 Task: Search one way flight ticket for 3 adults in first from Muskegon: Muskegon County Airport to Jackson: Jackson Hole Airport on 5-2-2023. Choice of flights is United. Number of bags: 1 carry on bag. Price is upto 55000. Outbound departure time preference is 4:15.
Action: Mouse moved to (295, 122)
Screenshot: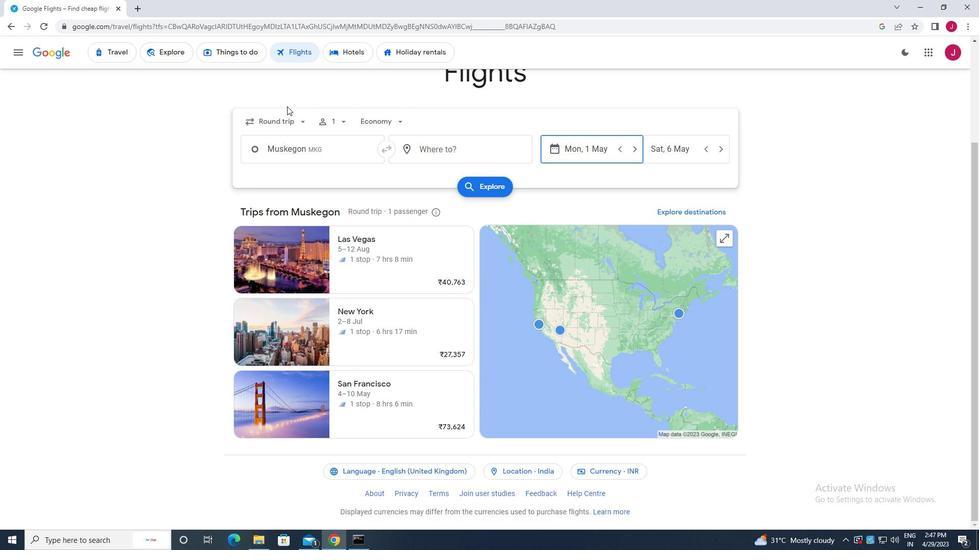 
Action: Mouse pressed left at (295, 122)
Screenshot: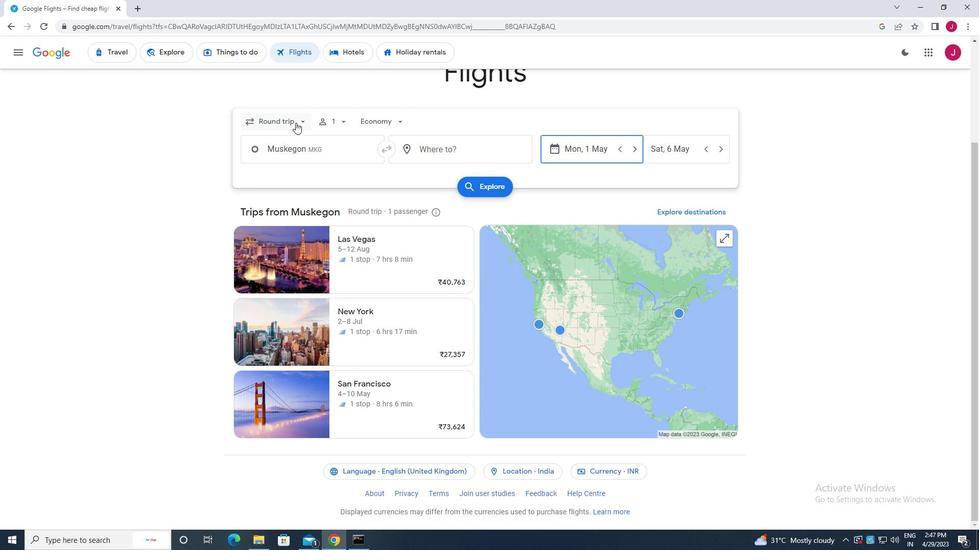 
Action: Mouse moved to (292, 168)
Screenshot: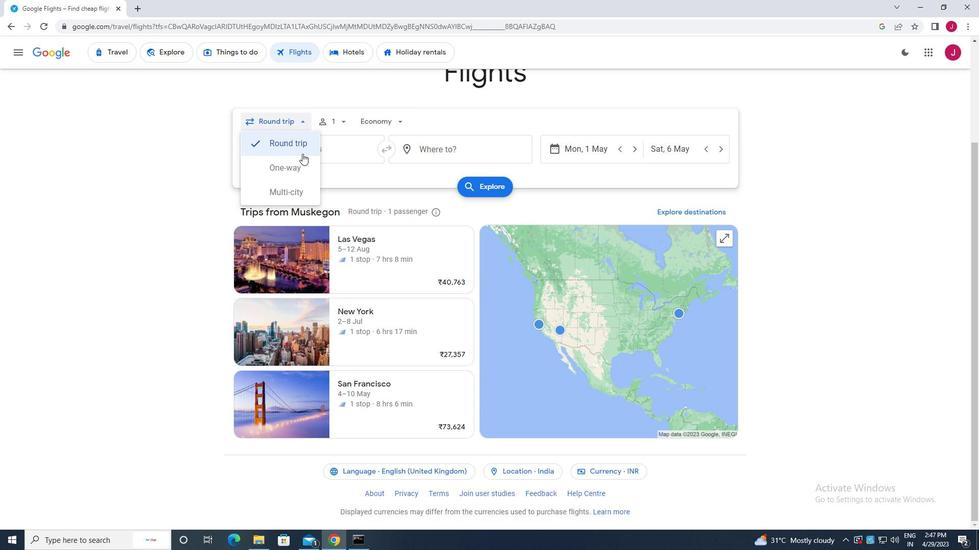 
Action: Mouse pressed left at (292, 168)
Screenshot: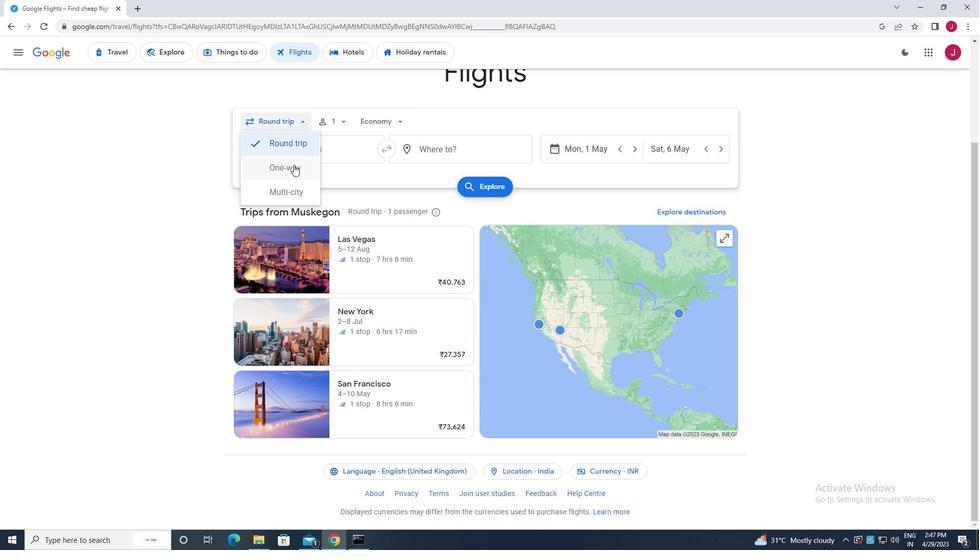 
Action: Mouse moved to (334, 120)
Screenshot: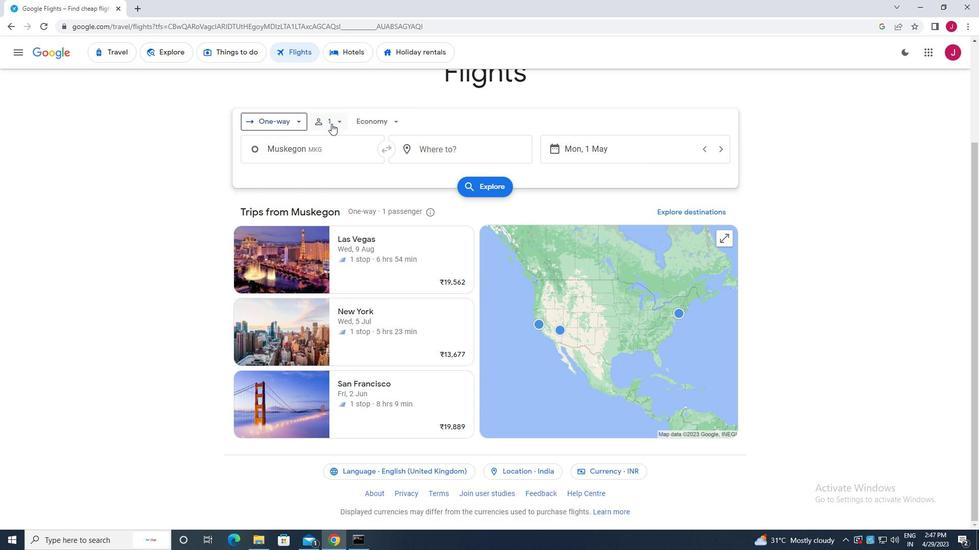 
Action: Mouse pressed left at (334, 120)
Screenshot: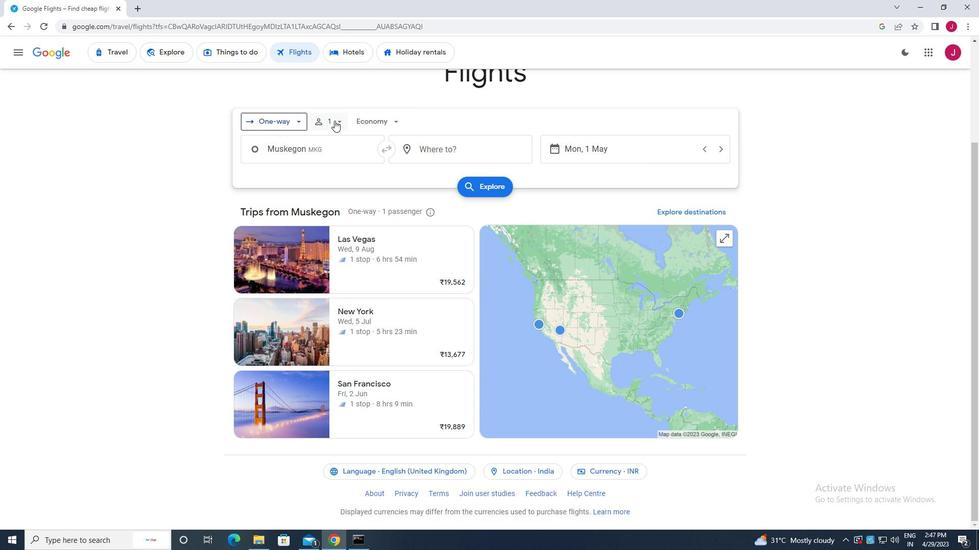 
Action: Mouse moved to (416, 150)
Screenshot: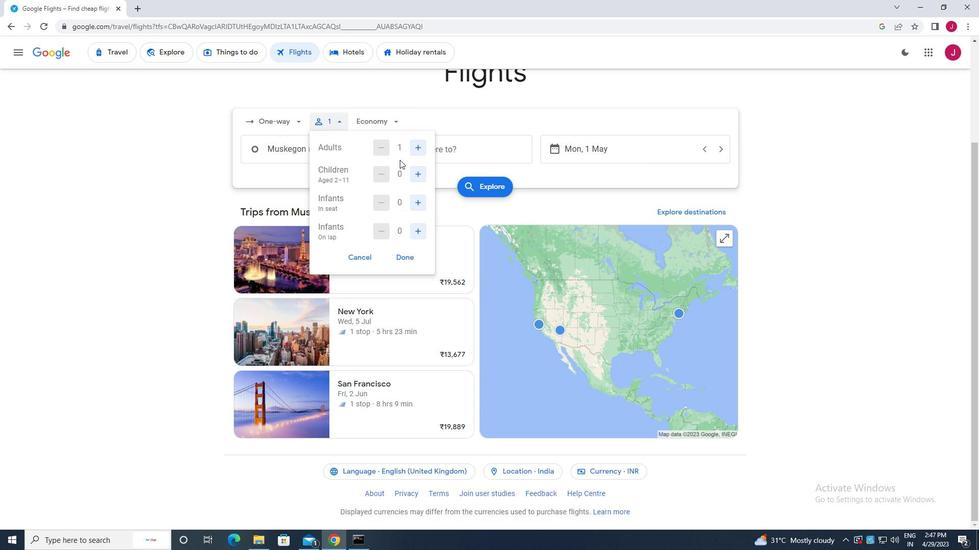
Action: Mouse pressed left at (416, 150)
Screenshot: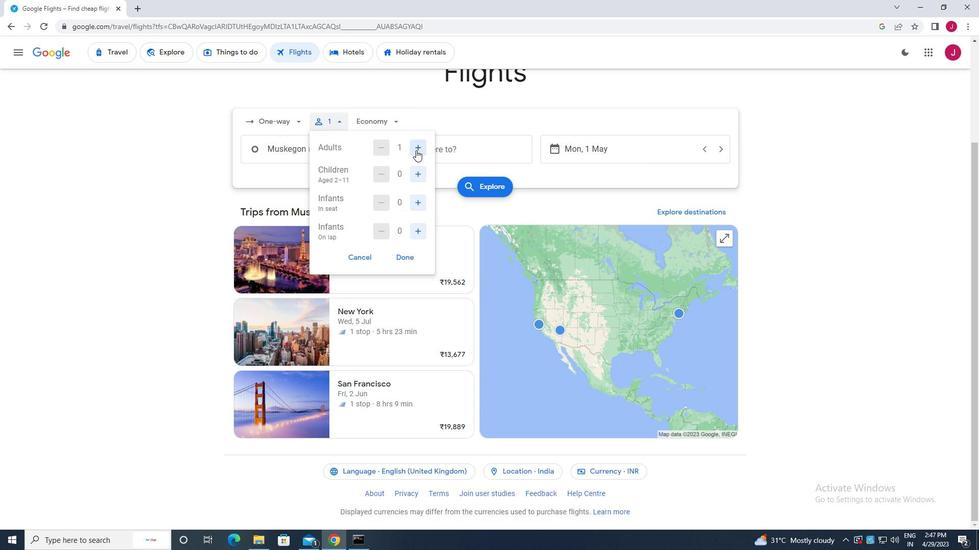 
Action: Mouse pressed left at (416, 150)
Screenshot: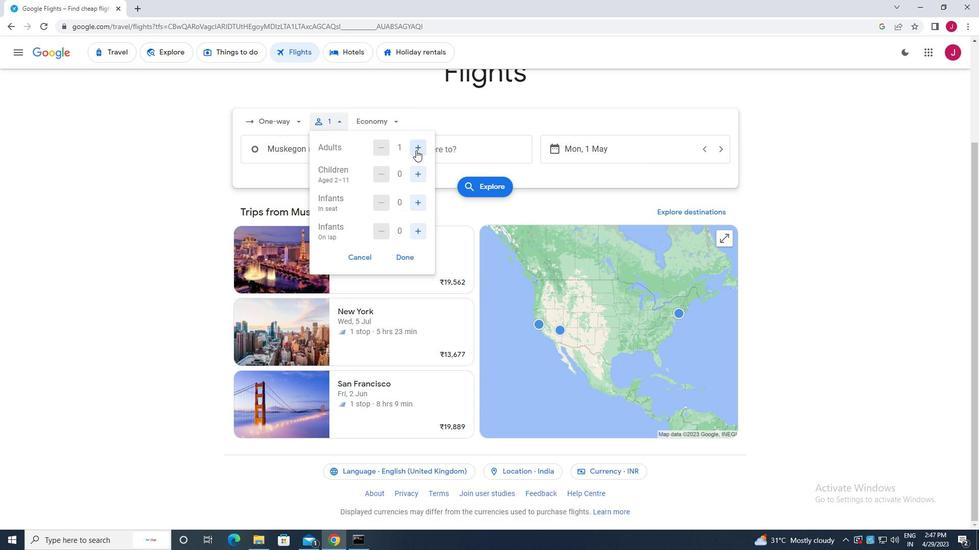 
Action: Mouse moved to (399, 258)
Screenshot: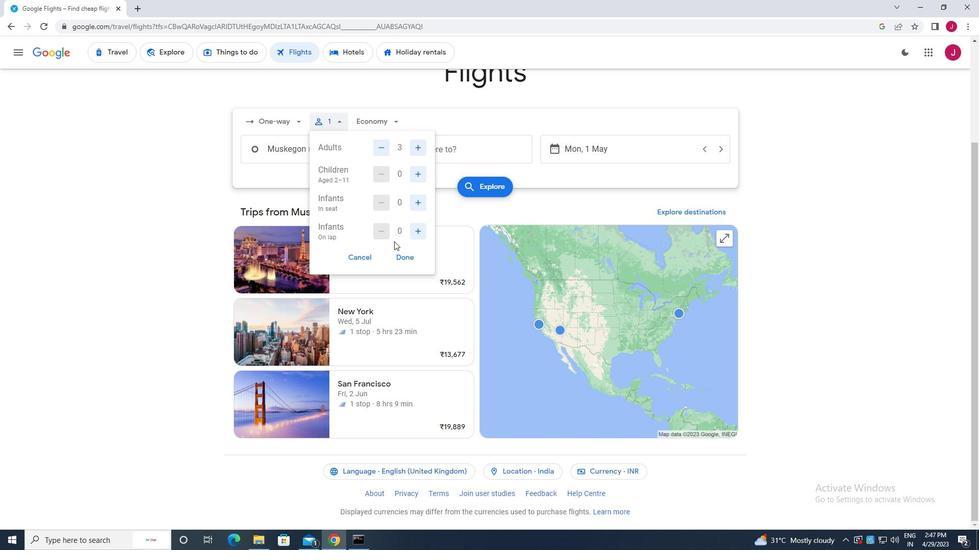 
Action: Mouse pressed left at (399, 258)
Screenshot: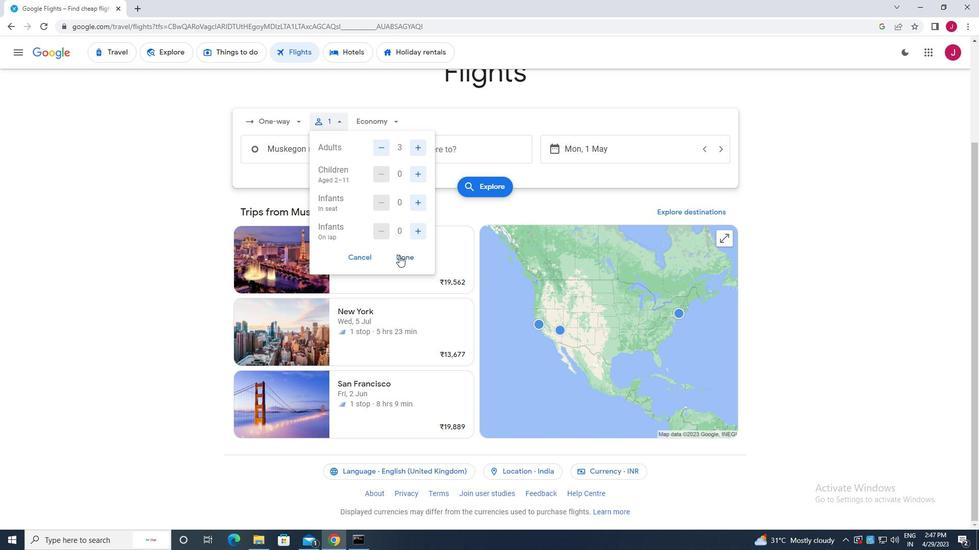 
Action: Mouse moved to (377, 118)
Screenshot: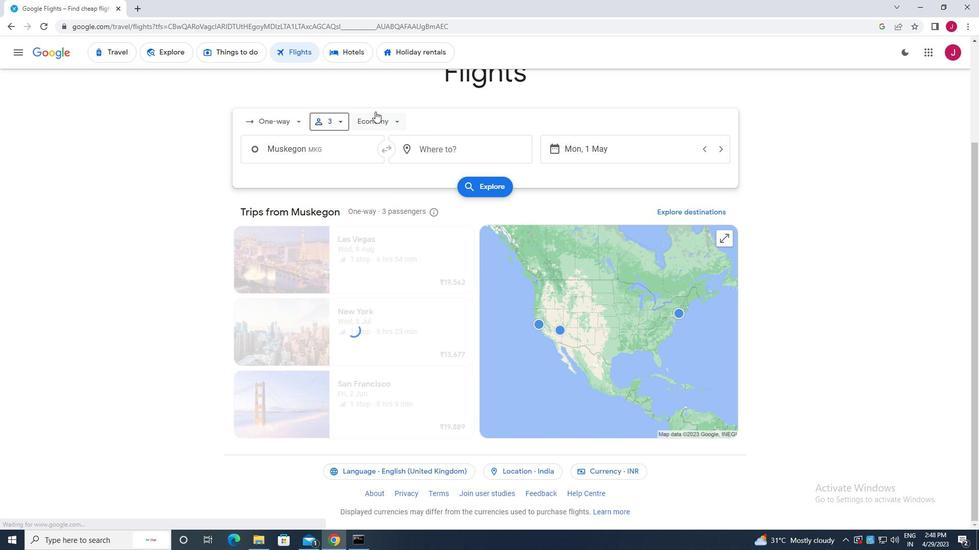 
Action: Mouse pressed left at (377, 118)
Screenshot: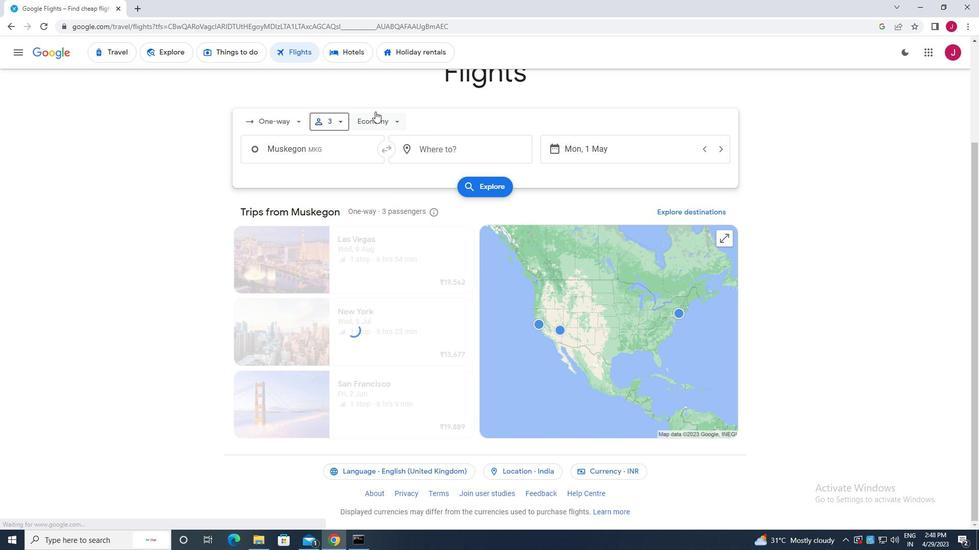 
Action: Mouse moved to (384, 215)
Screenshot: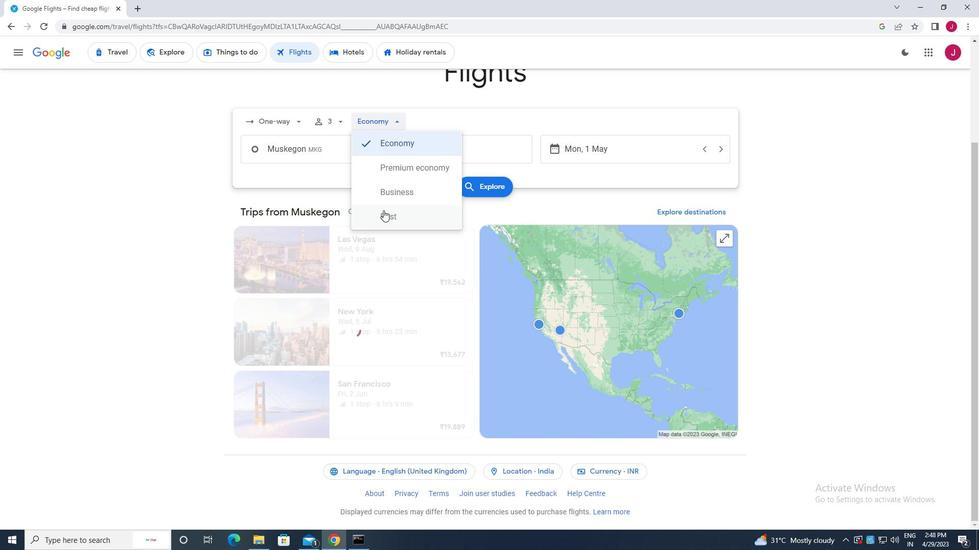 
Action: Mouse pressed left at (384, 215)
Screenshot: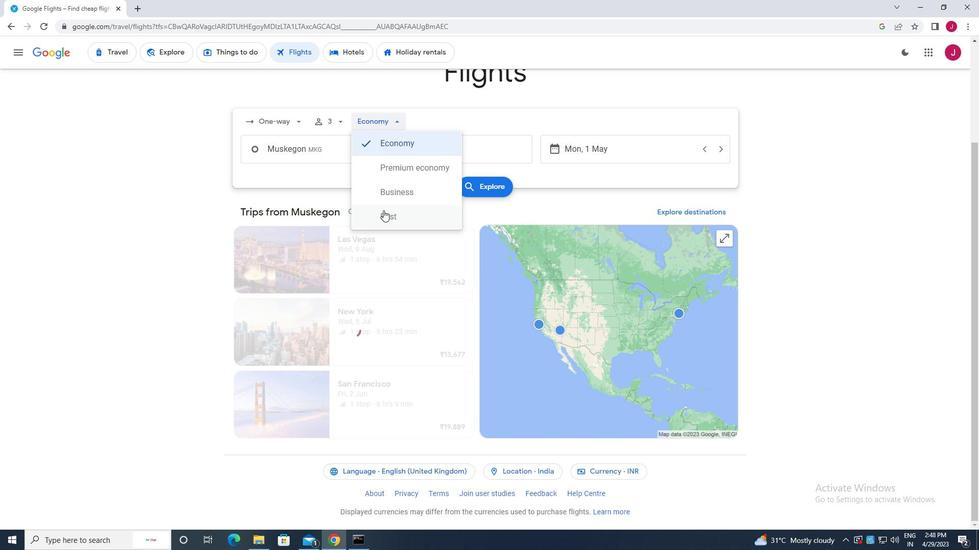 
Action: Mouse moved to (321, 145)
Screenshot: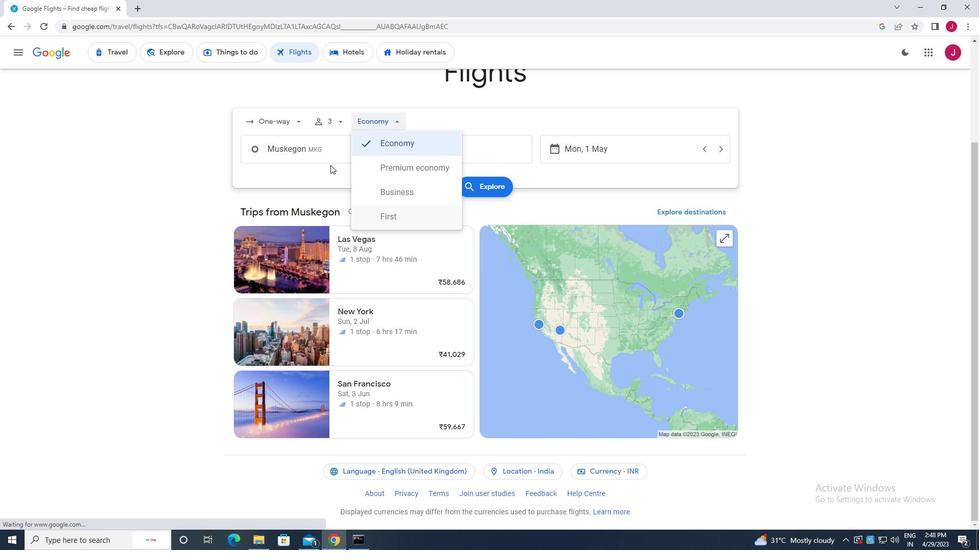 
Action: Mouse pressed left at (321, 145)
Screenshot: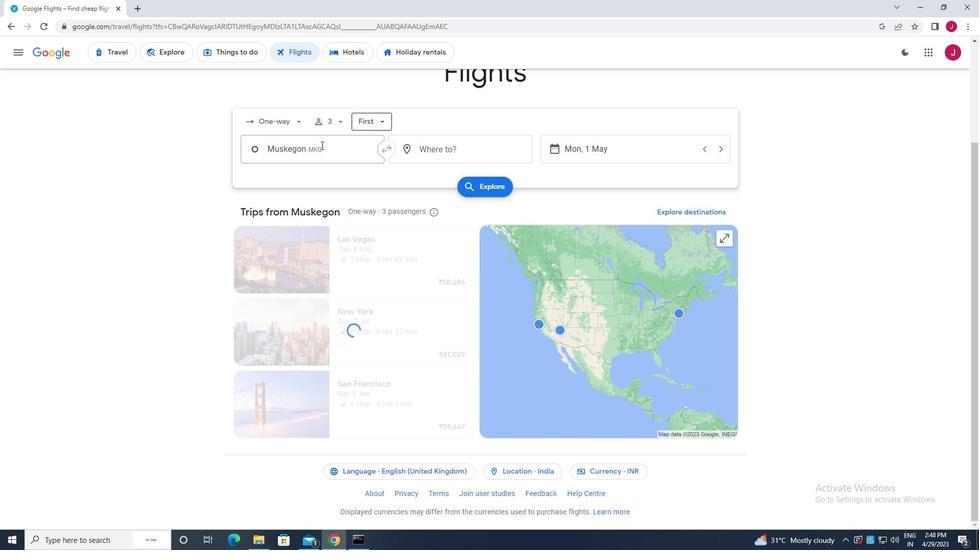 
Action: Mouse moved to (318, 144)
Screenshot: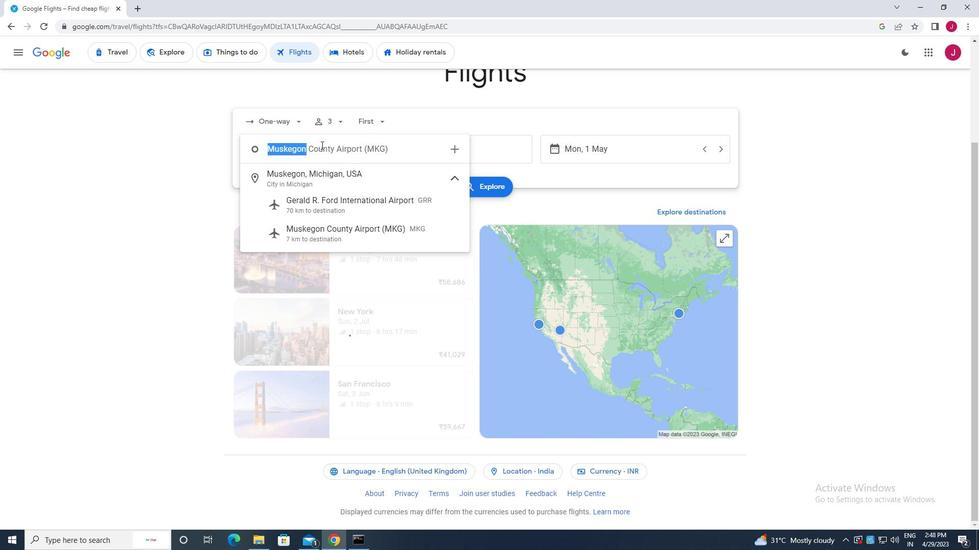 
Action: Key pressed muskrg
Screenshot: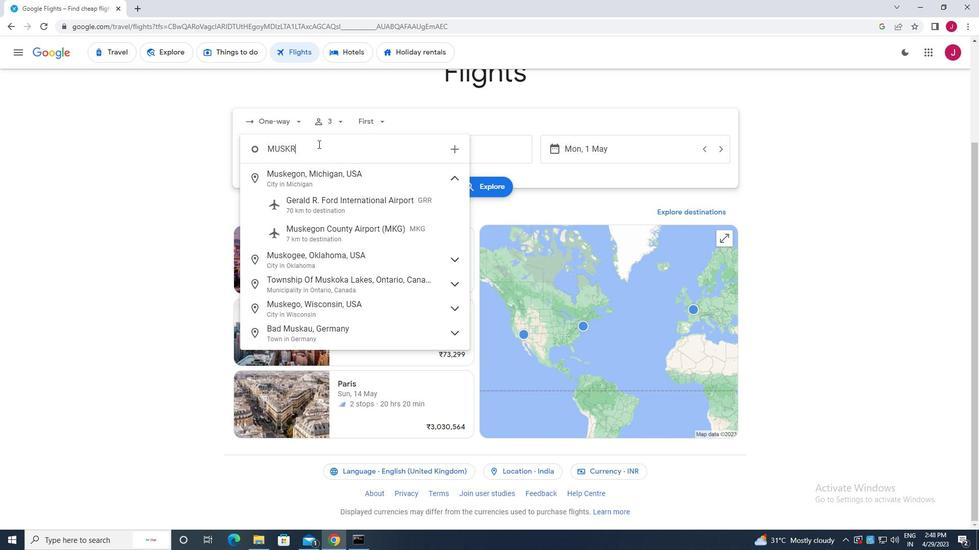 
Action: Mouse moved to (344, 240)
Screenshot: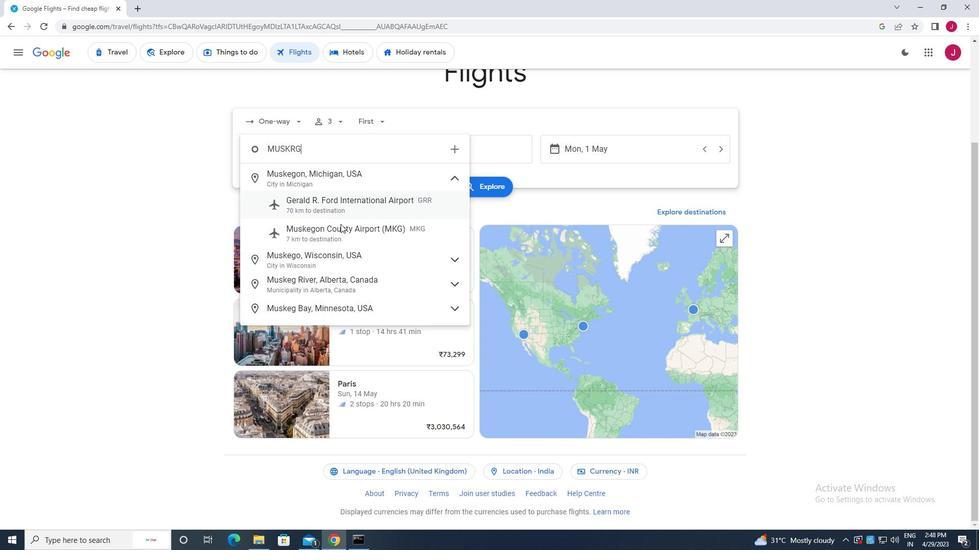 
Action: Mouse pressed left at (344, 240)
Screenshot: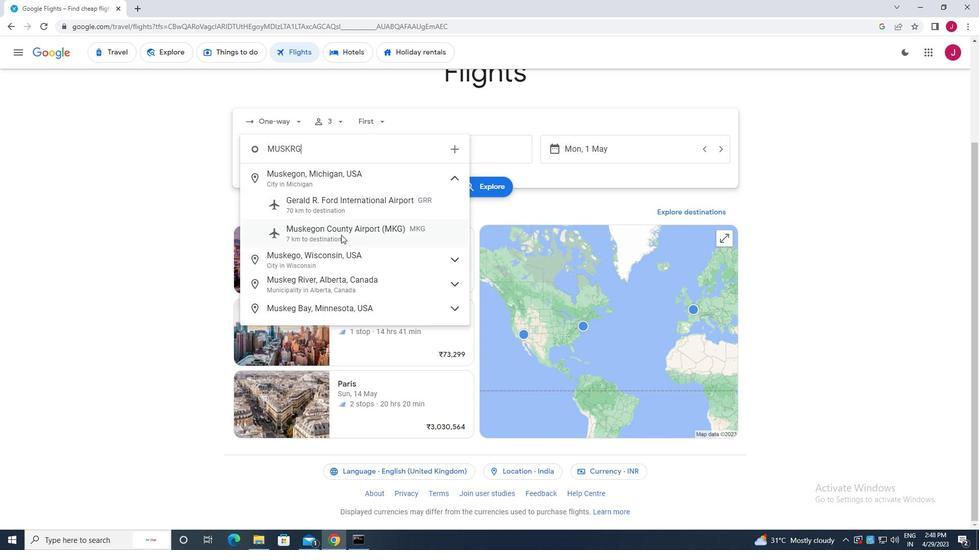 
Action: Mouse moved to (475, 149)
Screenshot: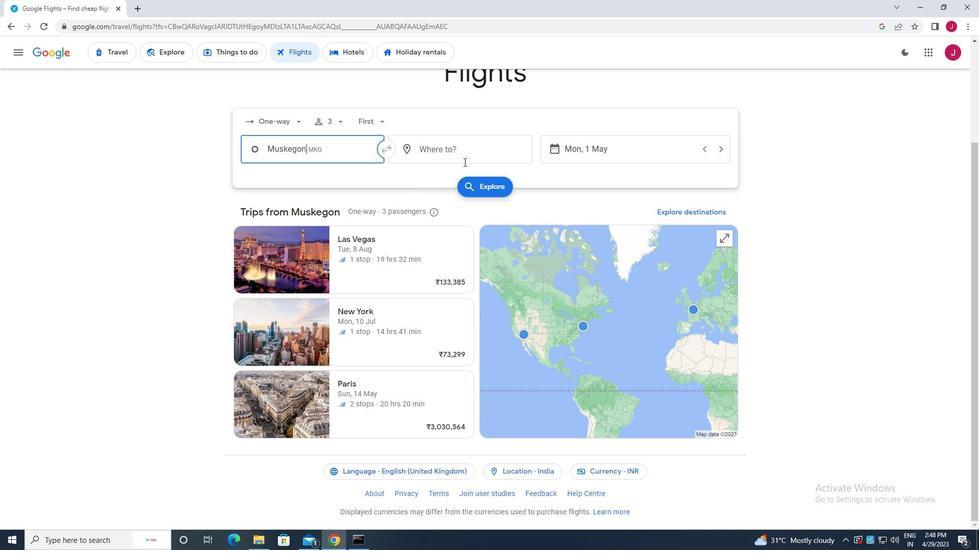 
Action: Mouse pressed left at (475, 149)
Screenshot: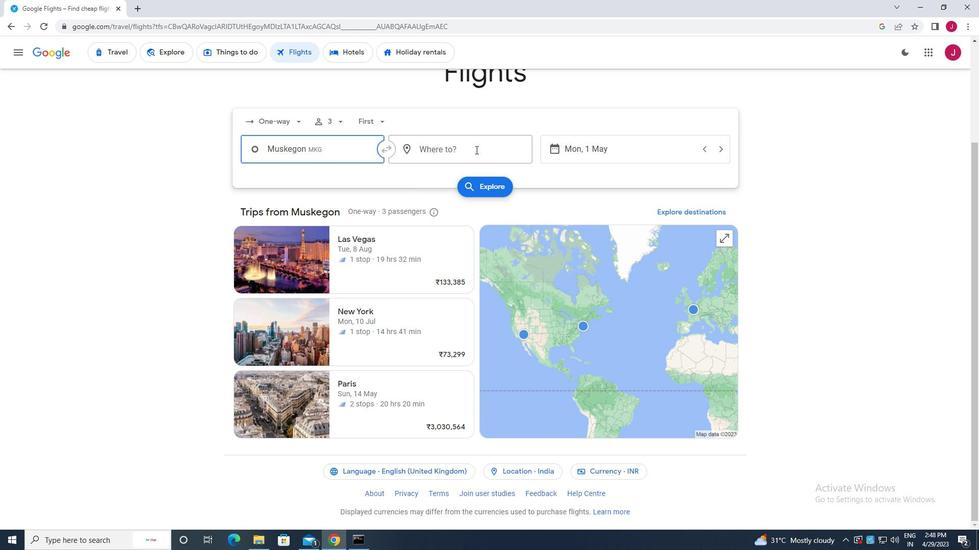 
Action: Key pressed jacjson<Key.space>h
Screenshot: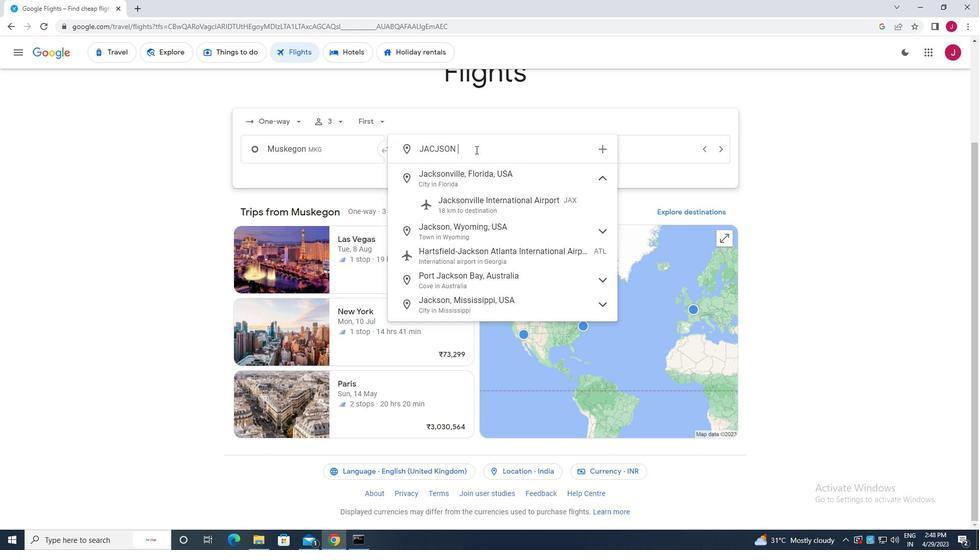 
Action: Mouse moved to (479, 198)
Screenshot: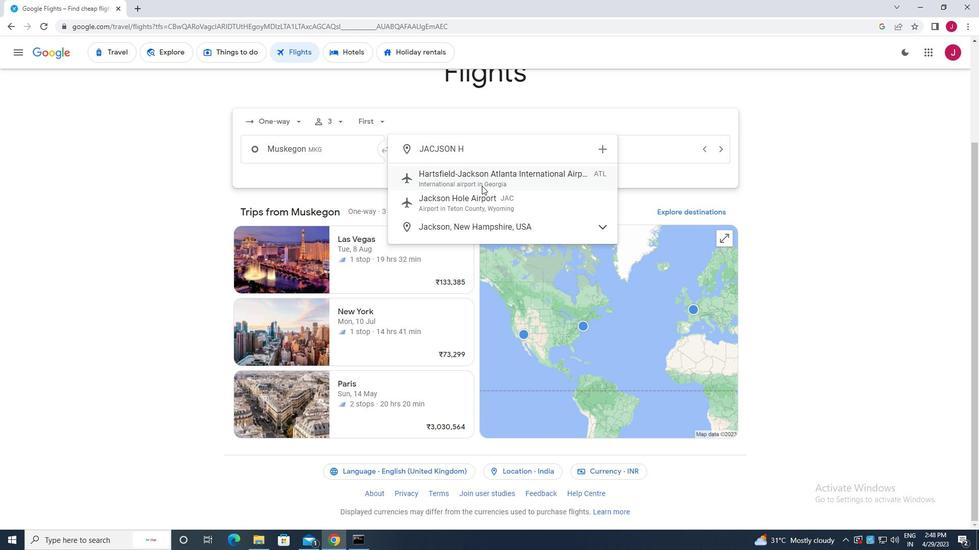 
Action: Mouse pressed left at (479, 198)
Screenshot: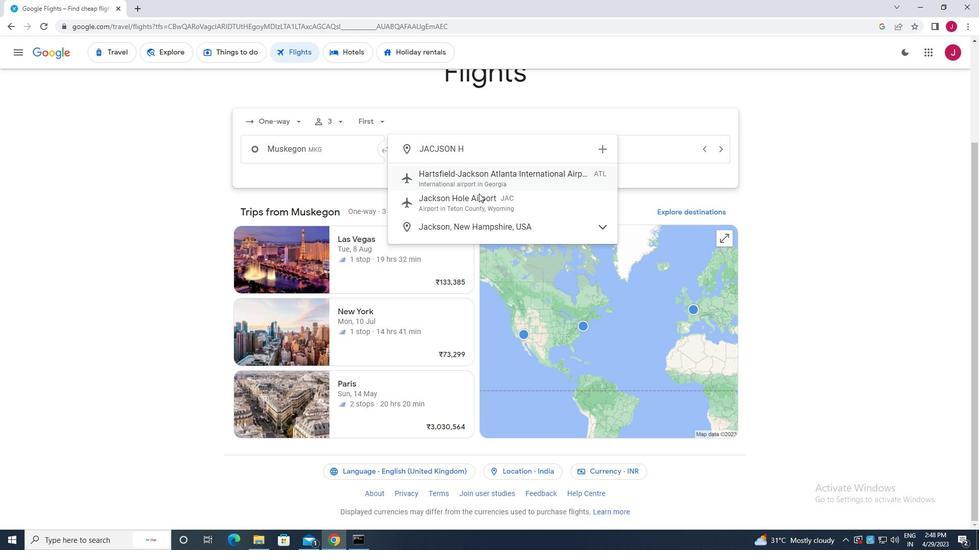 
Action: Mouse moved to (610, 154)
Screenshot: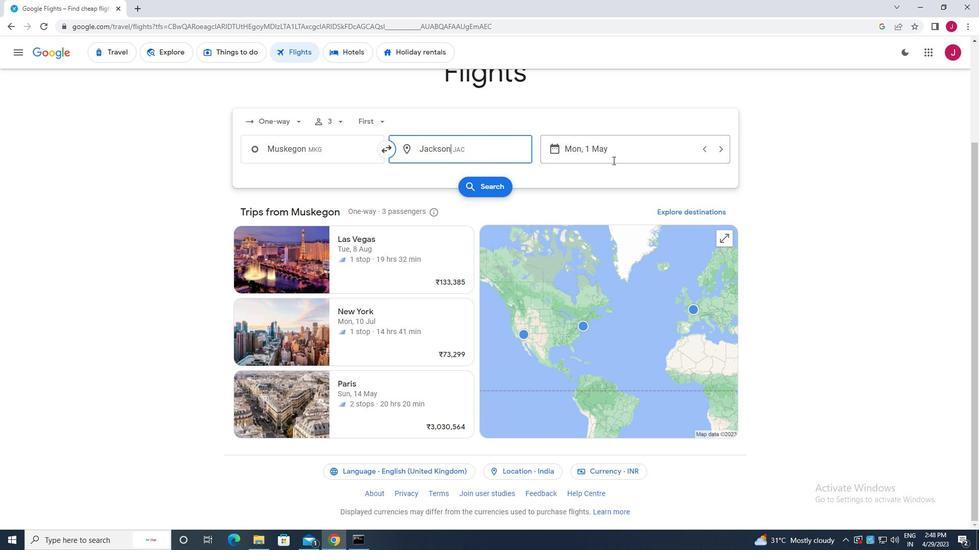 
Action: Mouse pressed left at (610, 154)
Screenshot: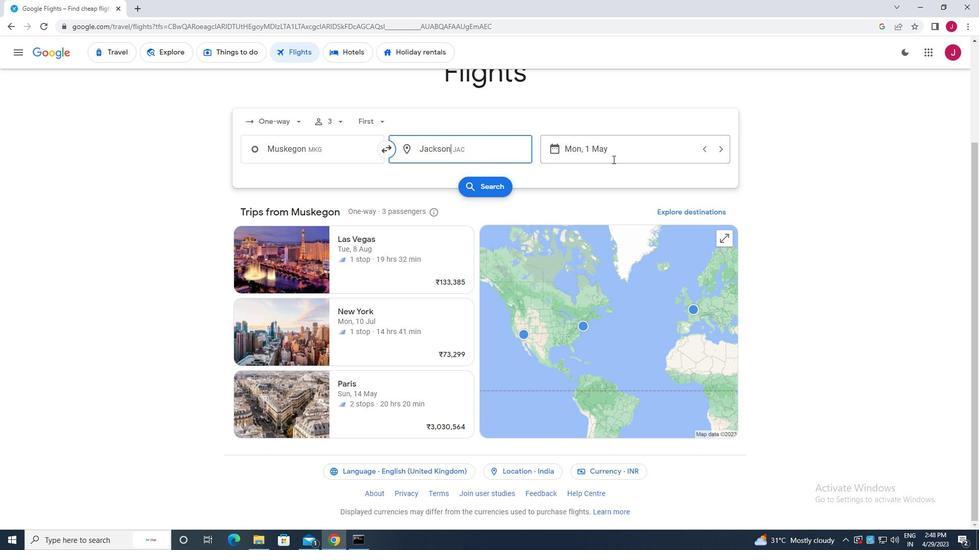 
Action: Mouse moved to (616, 232)
Screenshot: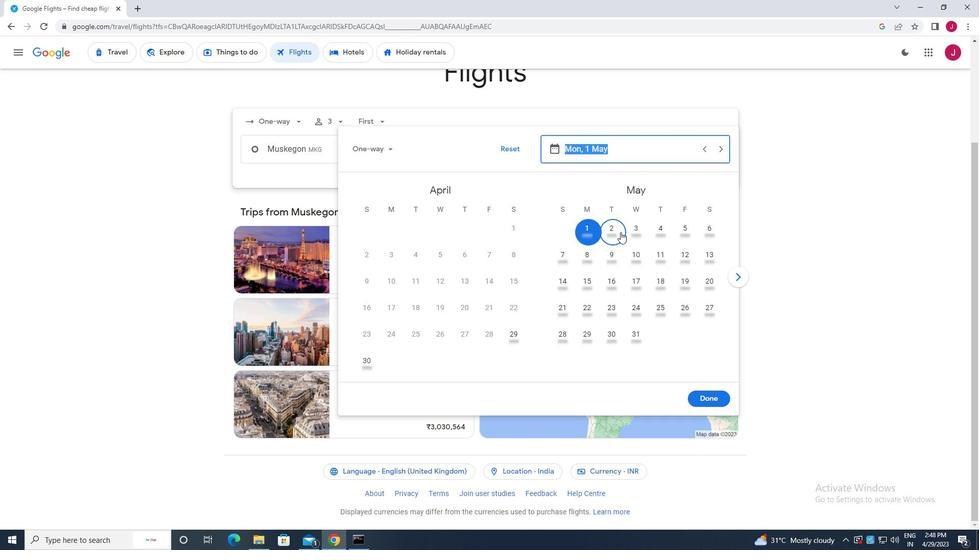 
Action: Mouse pressed left at (616, 232)
Screenshot: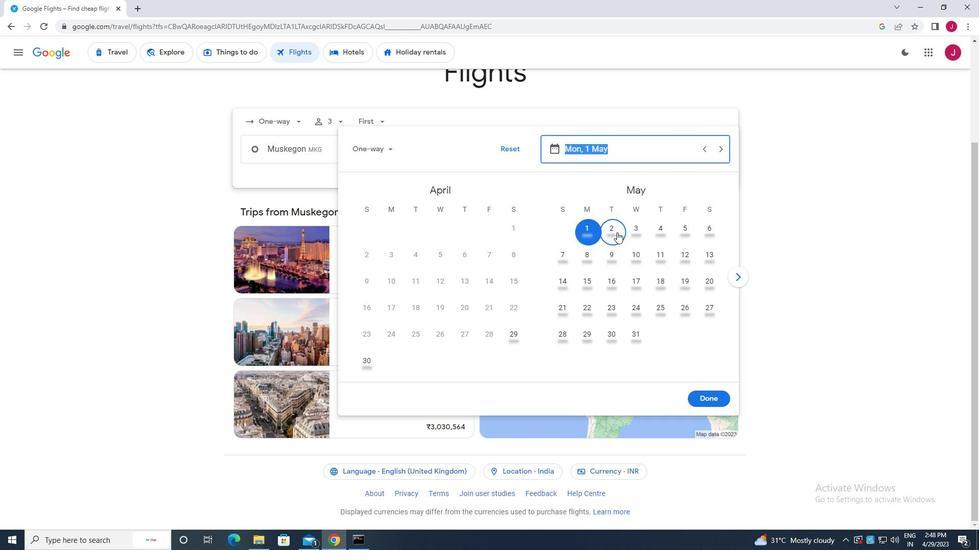 
Action: Mouse moved to (711, 398)
Screenshot: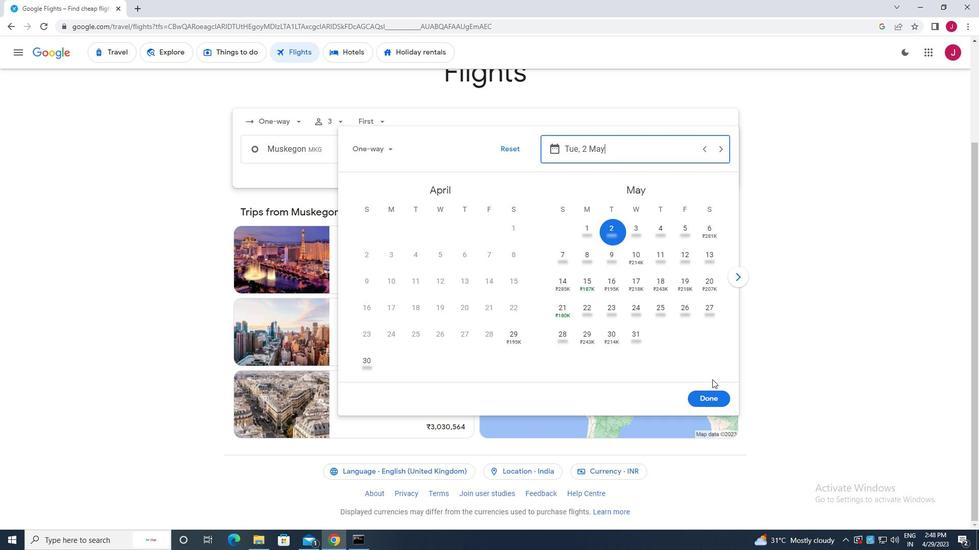 
Action: Mouse pressed left at (711, 398)
Screenshot: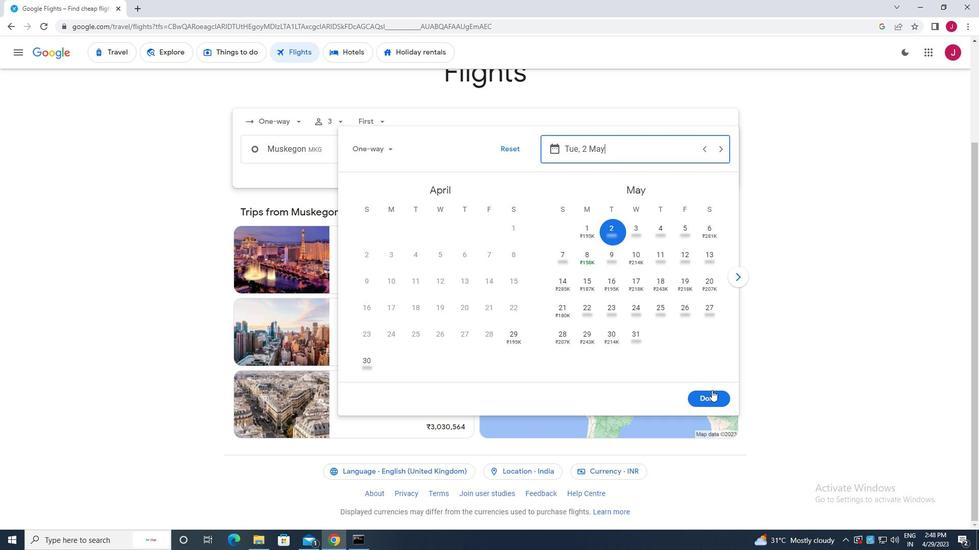 
Action: Mouse moved to (483, 187)
Screenshot: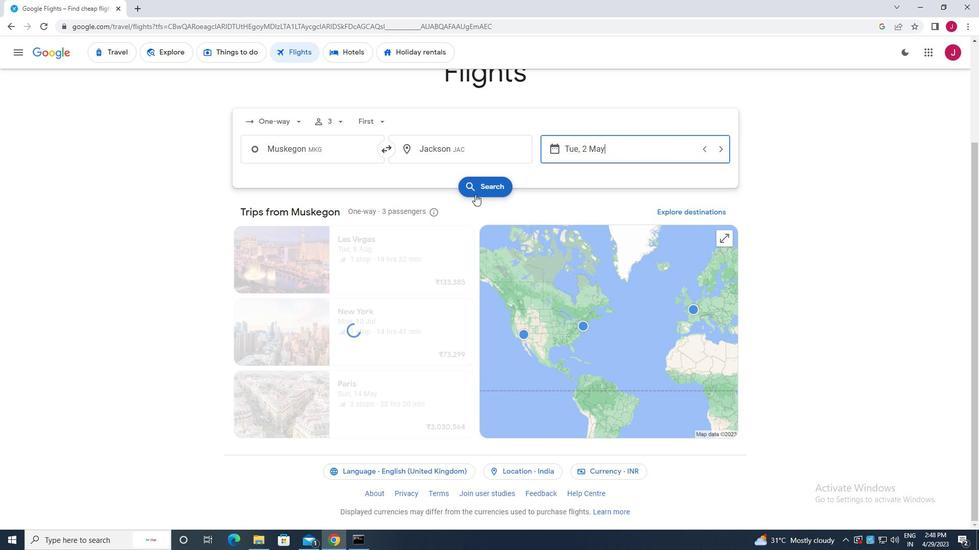 
Action: Mouse pressed left at (483, 187)
Screenshot: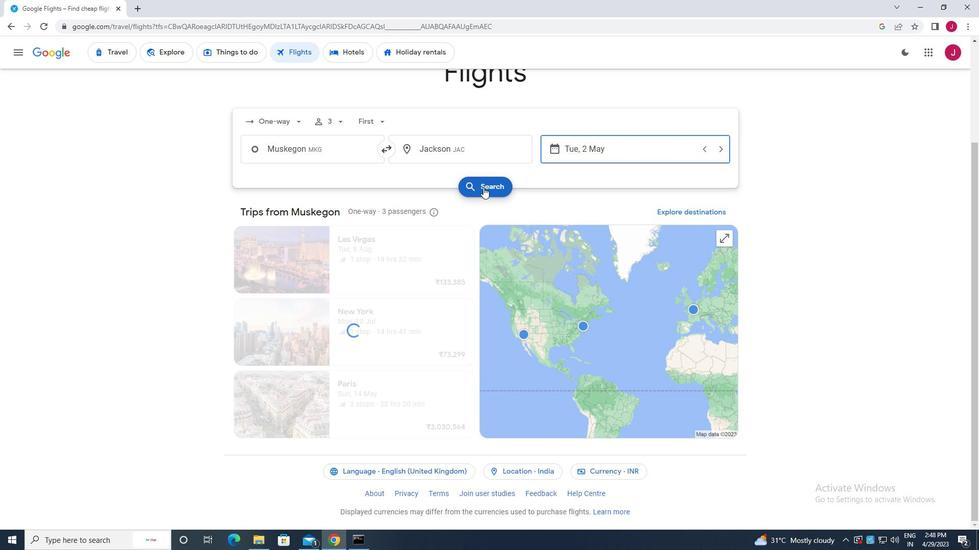 
Action: Mouse moved to (271, 147)
Screenshot: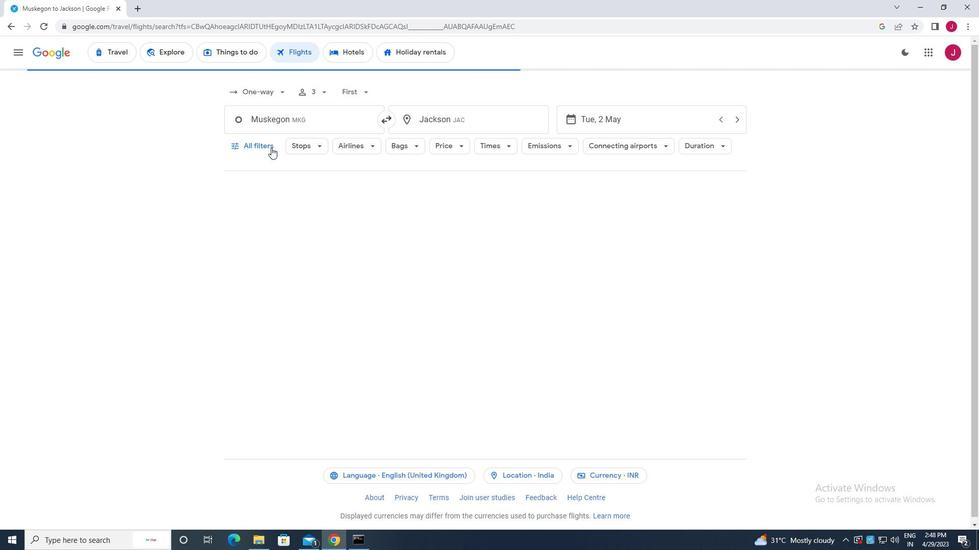 
Action: Mouse pressed left at (271, 147)
Screenshot: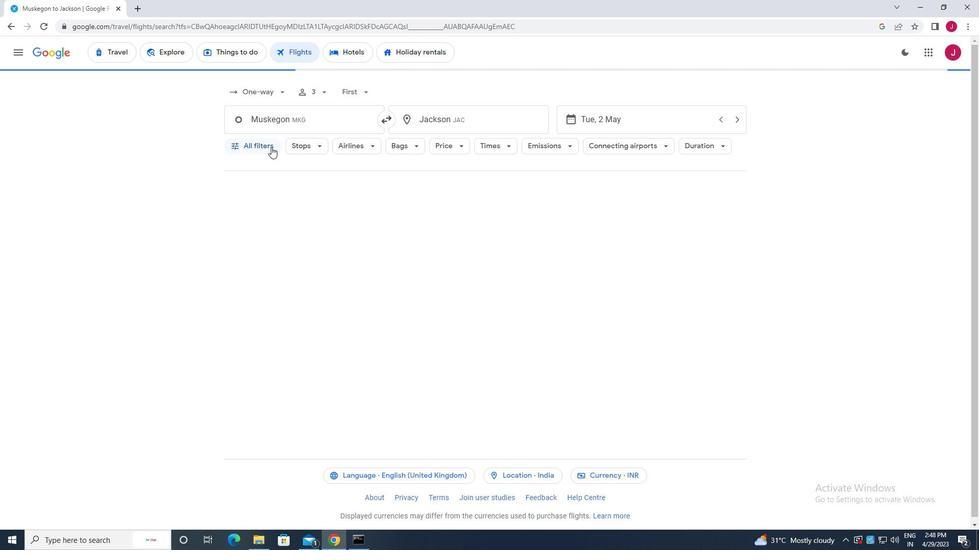 
Action: Mouse moved to (299, 257)
Screenshot: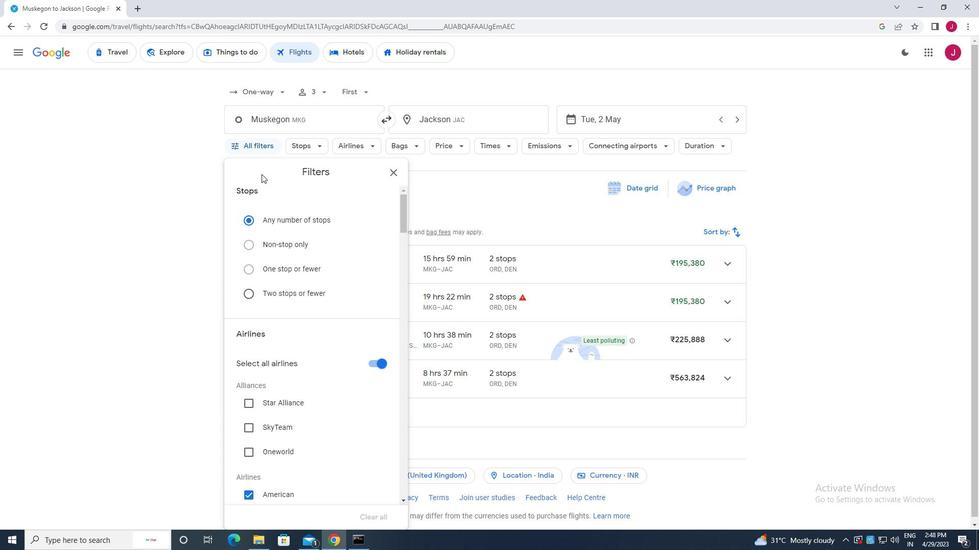 
Action: Mouse scrolled (299, 257) with delta (0, 0)
Screenshot: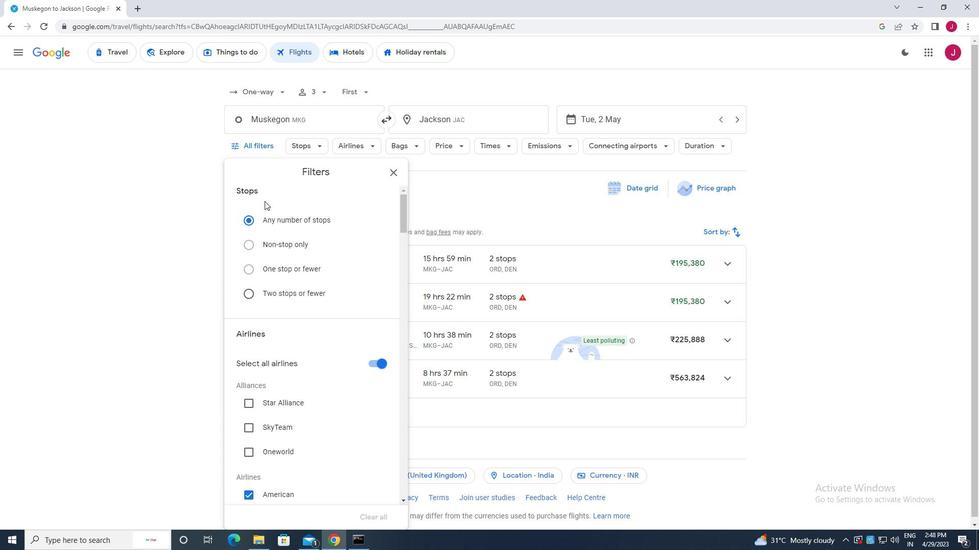 
Action: Mouse scrolled (299, 257) with delta (0, 0)
Screenshot: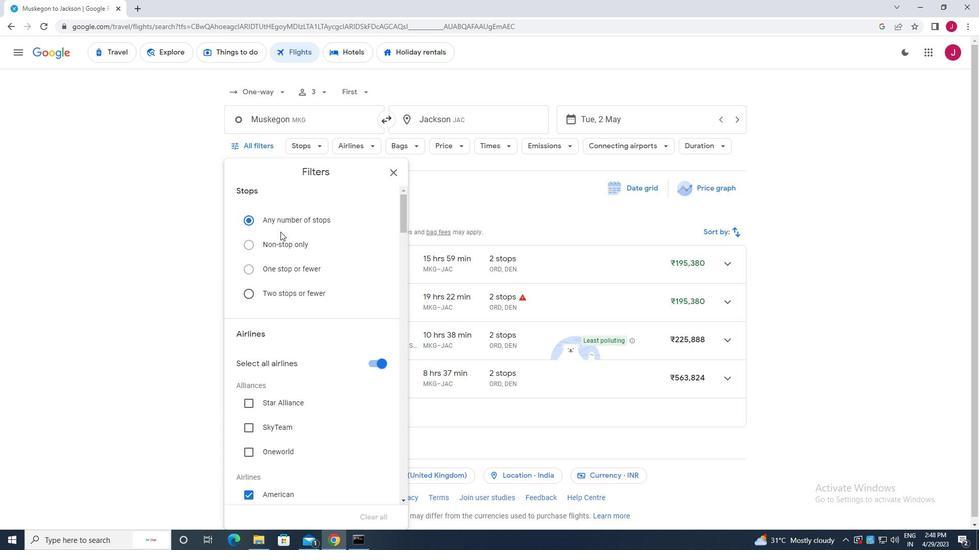 
Action: Mouse moved to (299, 255)
Screenshot: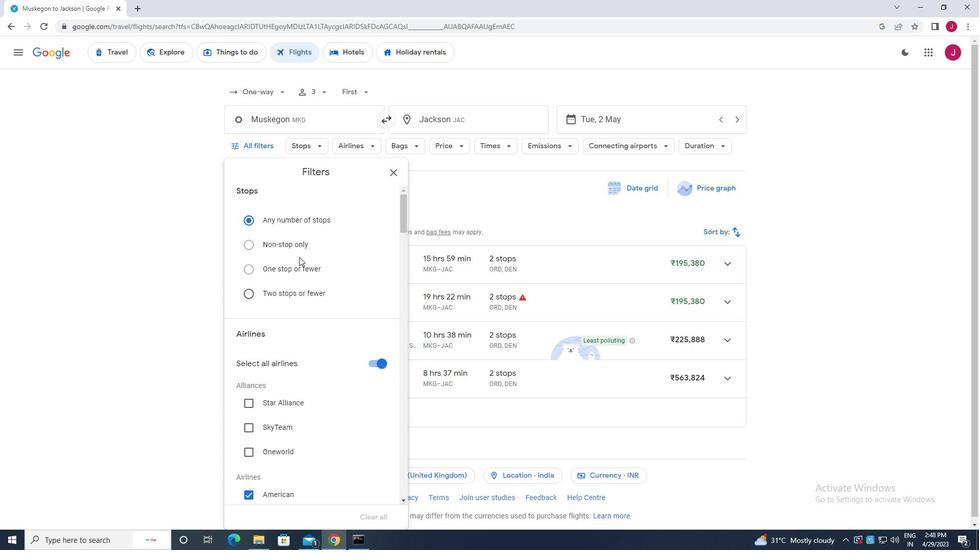 
Action: Mouse scrolled (299, 254) with delta (0, 0)
Screenshot: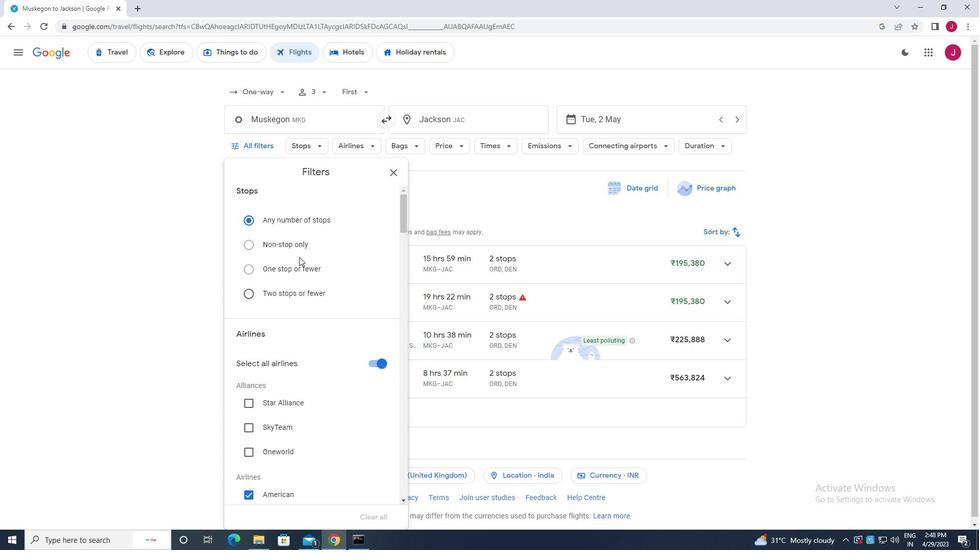
Action: Mouse moved to (371, 212)
Screenshot: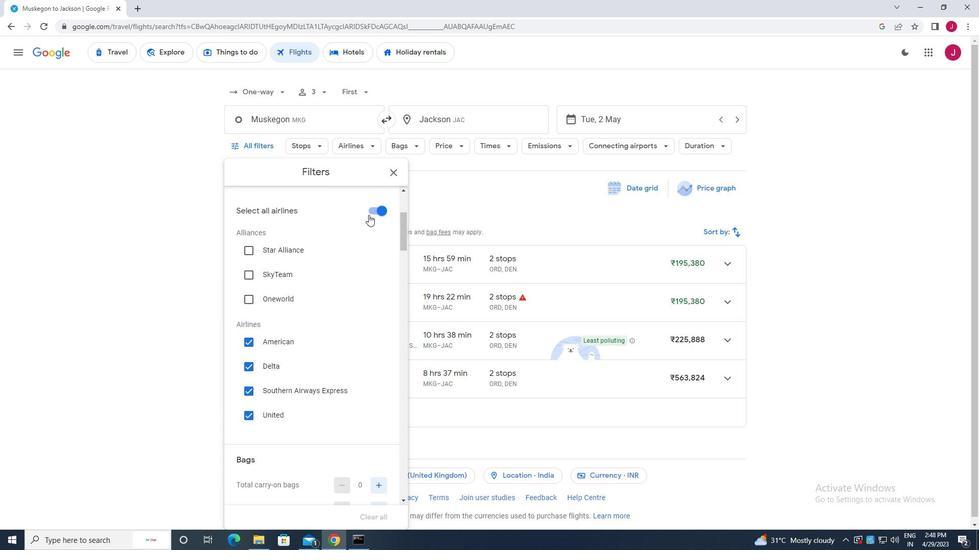 
Action: Mouse pressed left at (371, 212)
Screenshot: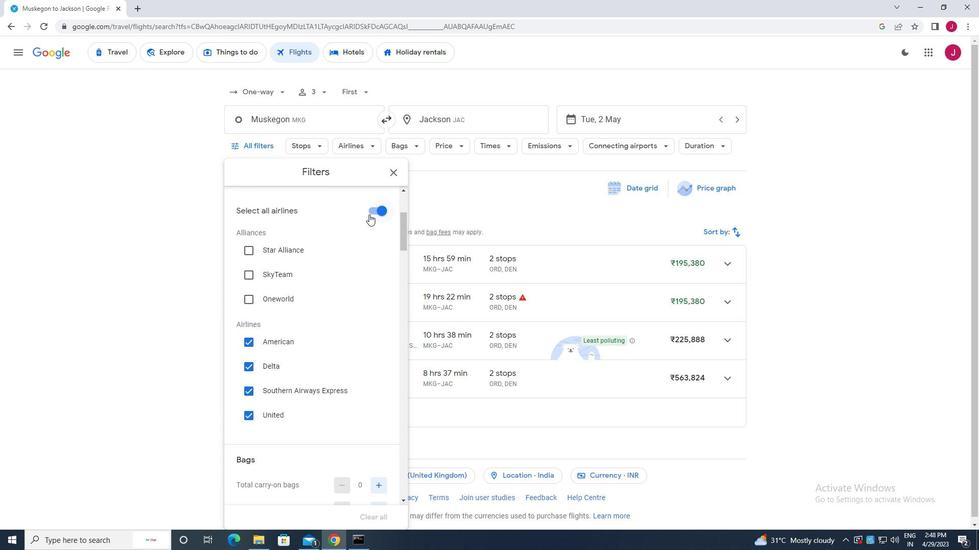 
Action: Mouse moved to (251, 414)
Screenshot: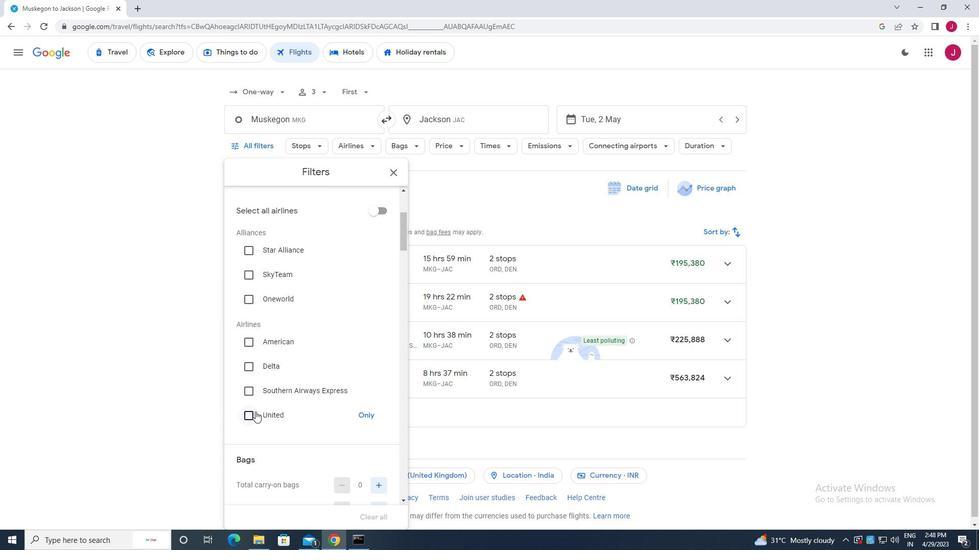 
Action: Mouse pressed left at (251, 414)
Screenshot: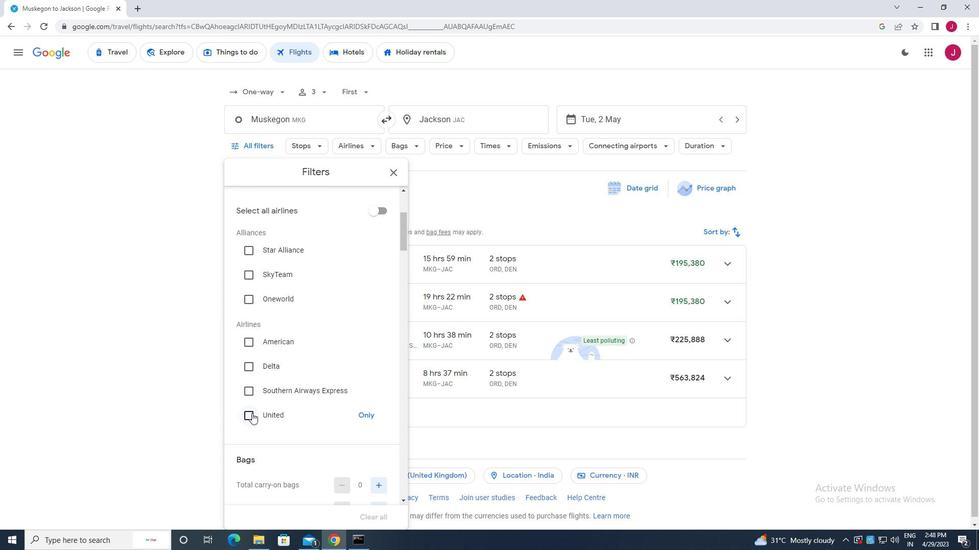 
Action: Mouse moved to (304, 370)
Screenshot: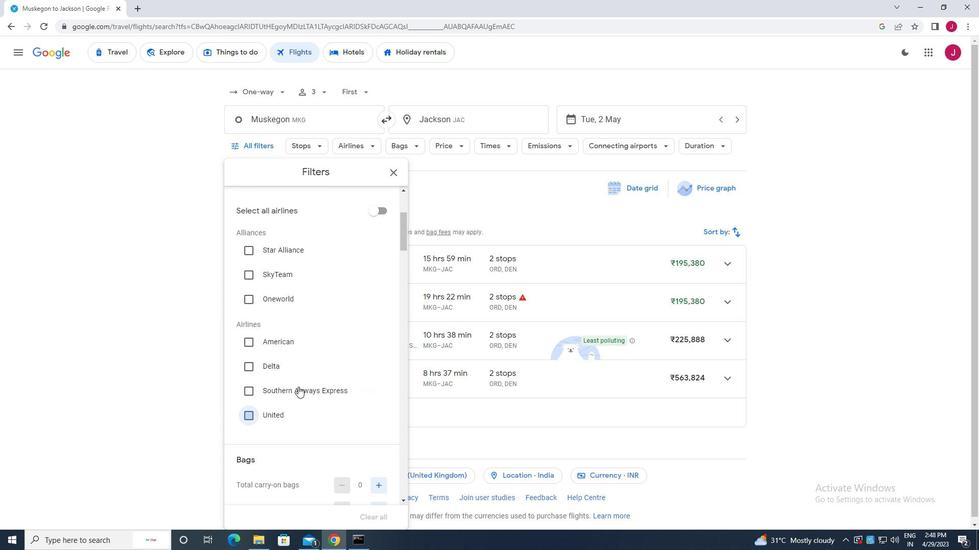 
Action: Mouse scrolled (304, 369) with delta (0, 0)
Screenshot: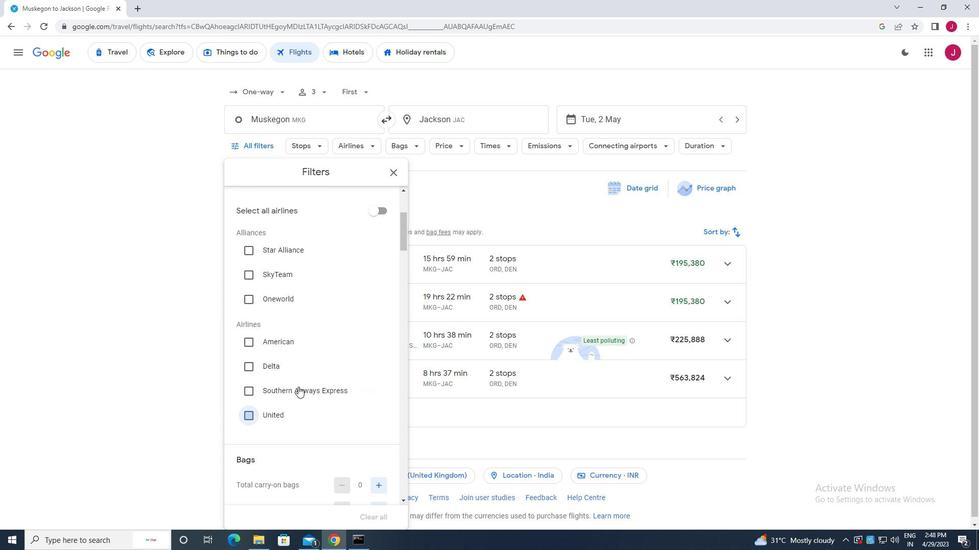 
Action: Mouse moved to (304, 368)
Screenshot: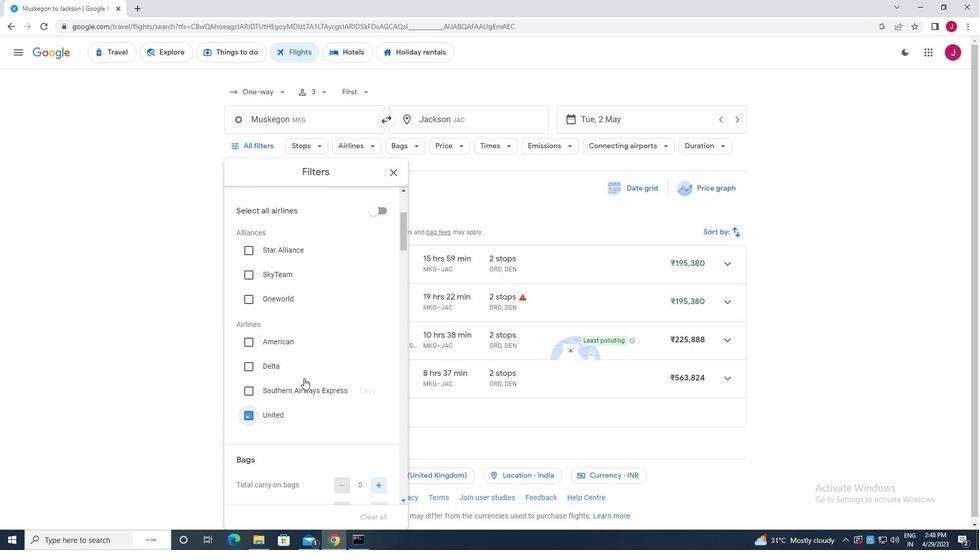 
Action: Mouse scrolled (304, 368) with delta (0, 0)
Screenshot: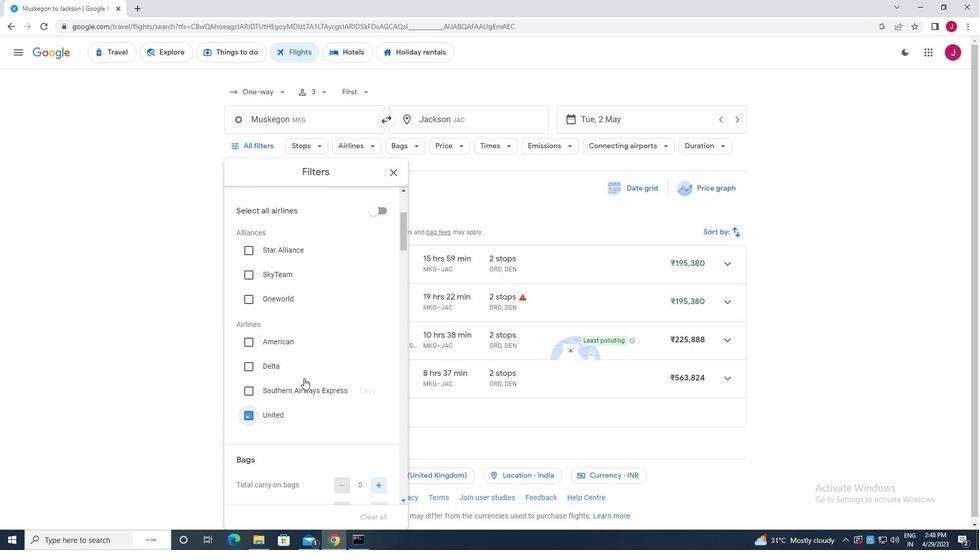 
Action: Mouse moved to (304, 367)
Screenshot: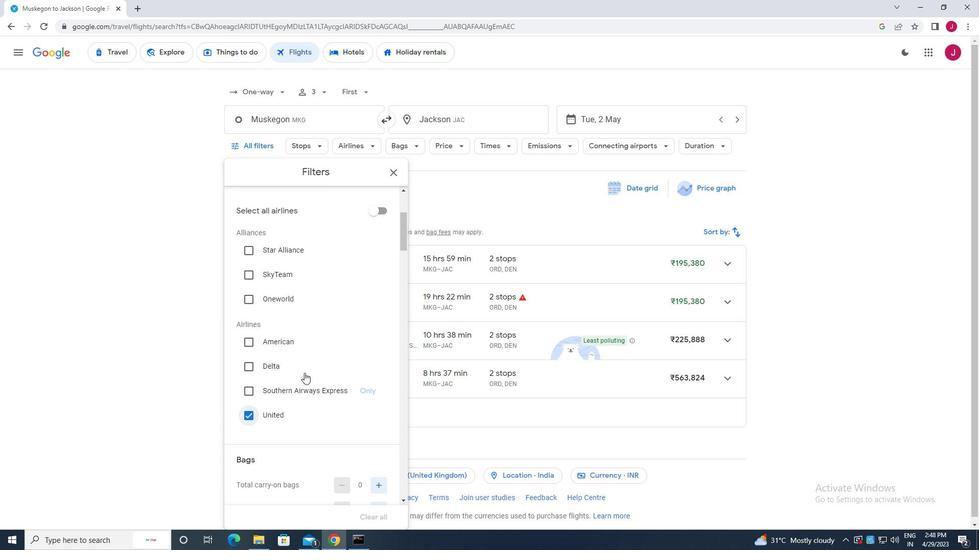 
Action: Mouse scrolled (304, 367) with delta (0, 0)
Screenshot: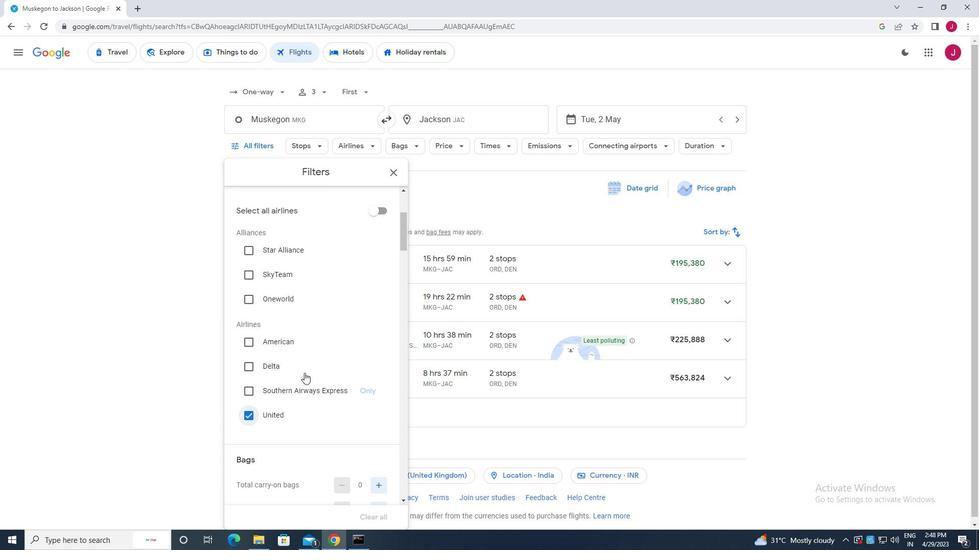 
Action: Mouse moved to (303, 365)
Screenshot: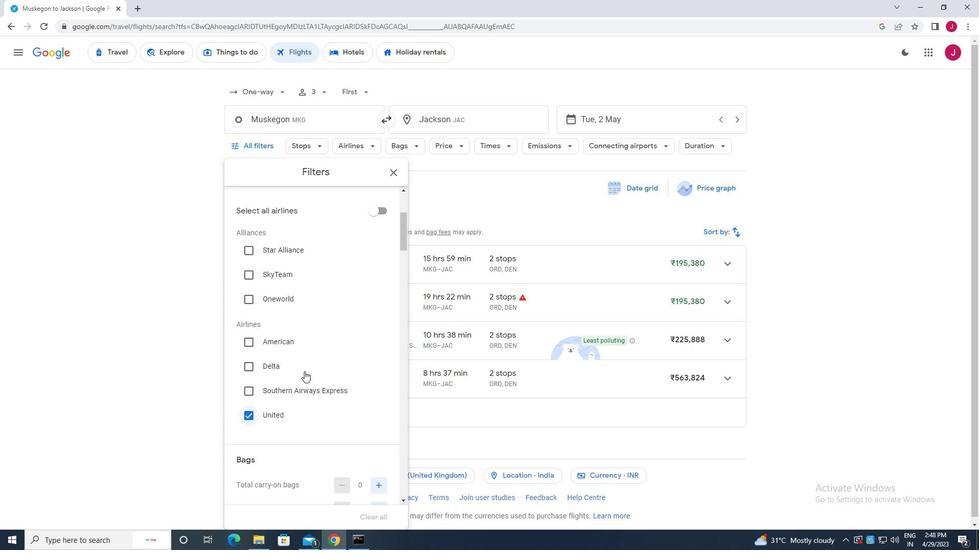 
Action: Mouse scrolled (303, 365) with delta (0, 0)
Screenshot: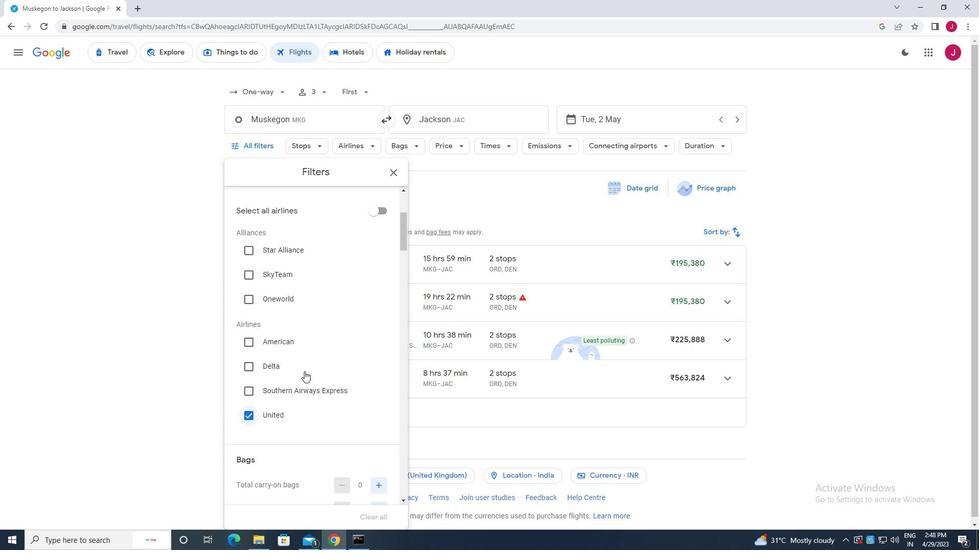 
Action: Mouse moved to (304, 360)
Screenshot: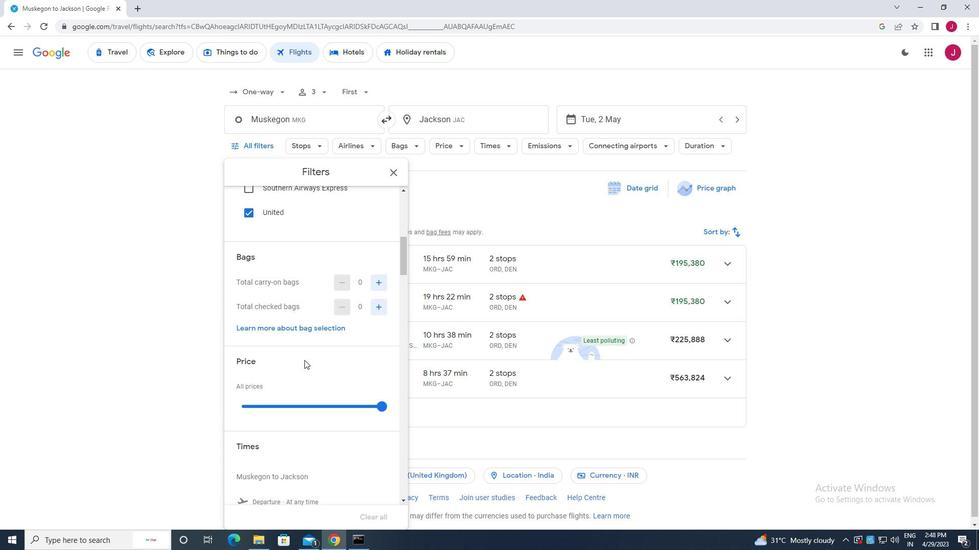 
Action: Mouse scrolled (304, 360) with delta (0, 0)
Screenshot: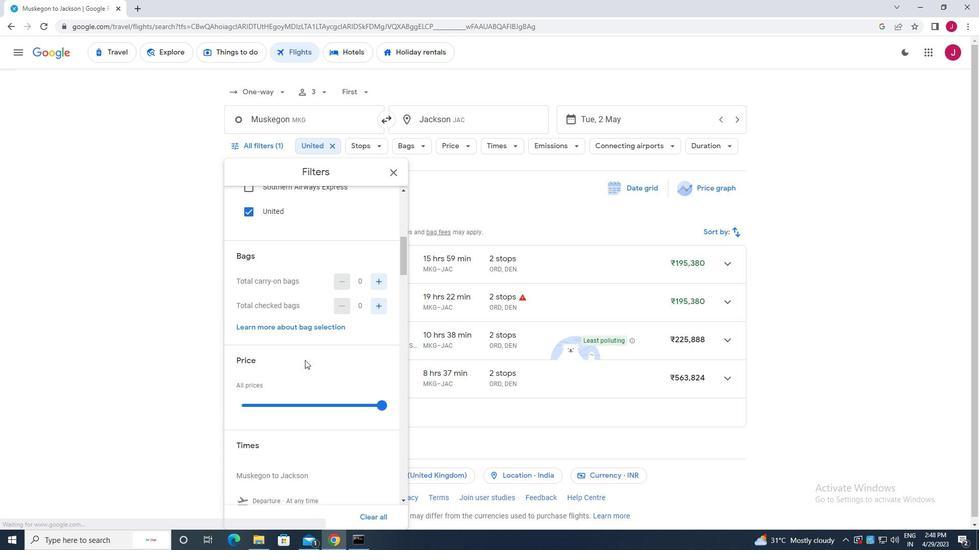 
Action: Mouse moved to (377, 229)
Screenshot: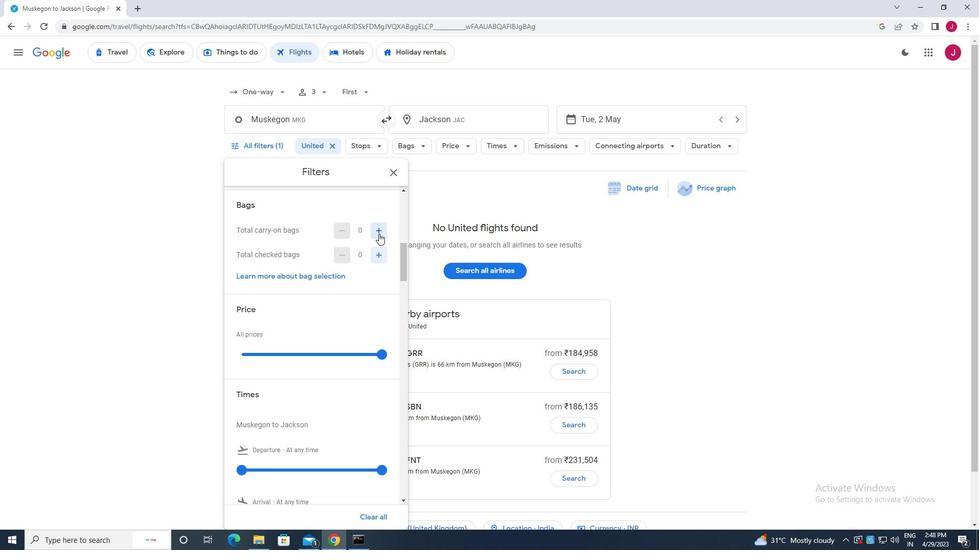 
Action: Mouse pressed left at (377, 229)
Screenshot: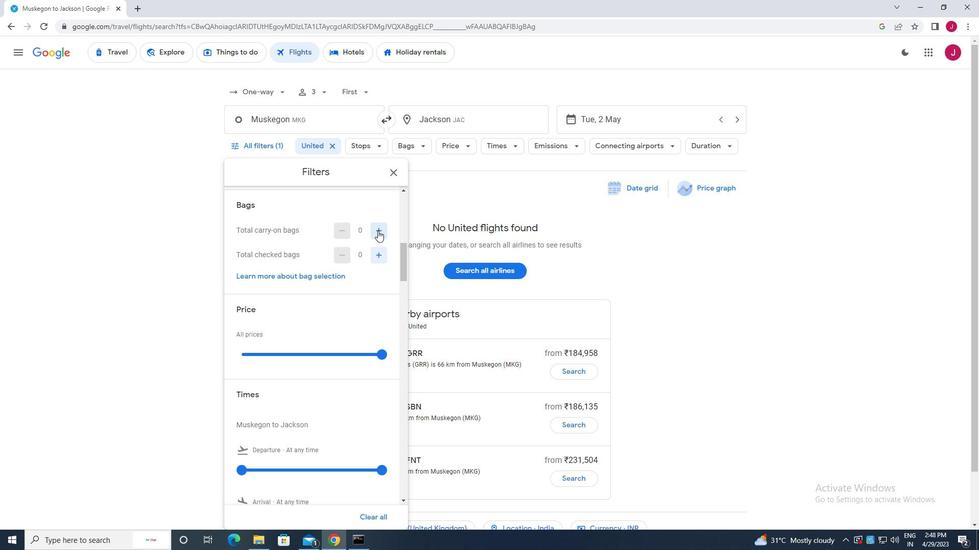 
Action: Mouse moved to (381, 355)
Screenshot: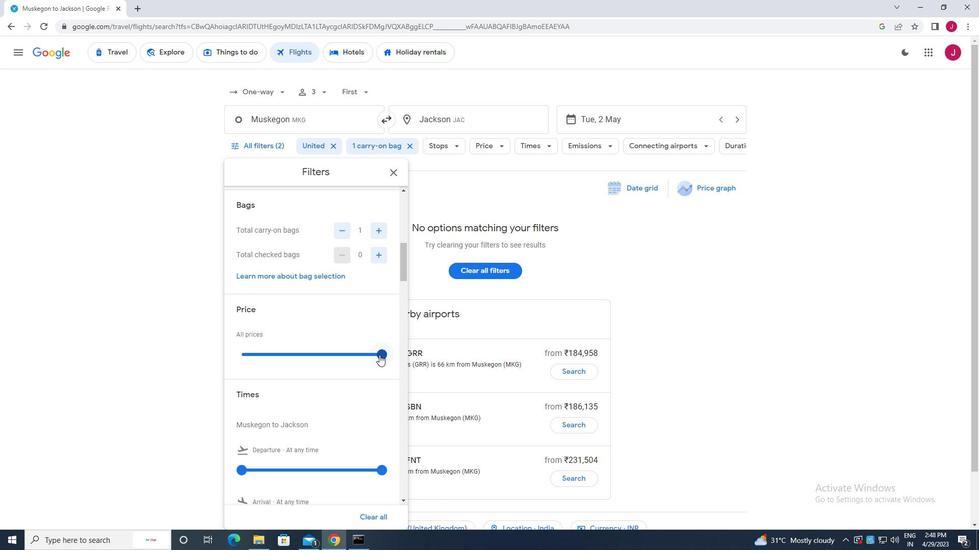 
Action: Mouse pressed left at (381, 355)
Screenshot: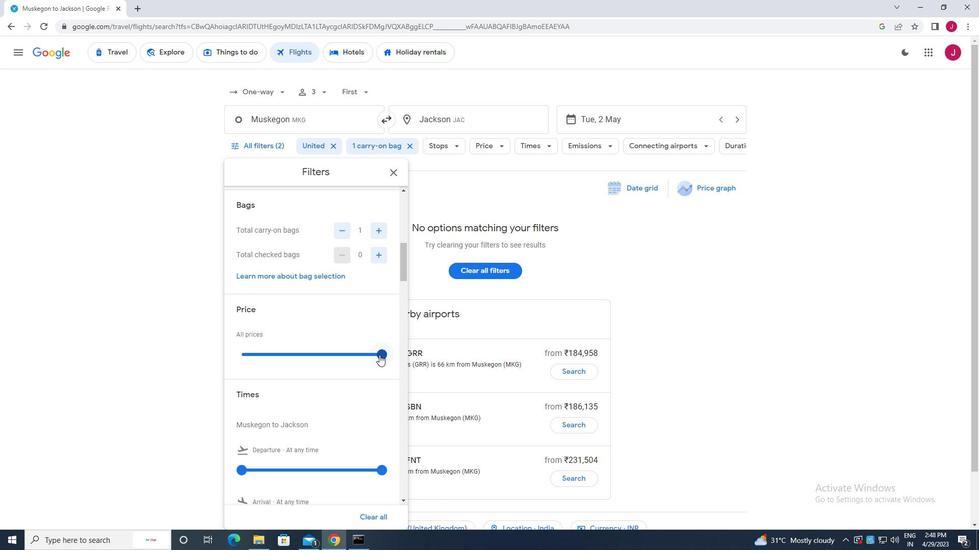 
Action: Mouse moved to (294, 355)
Screenshot: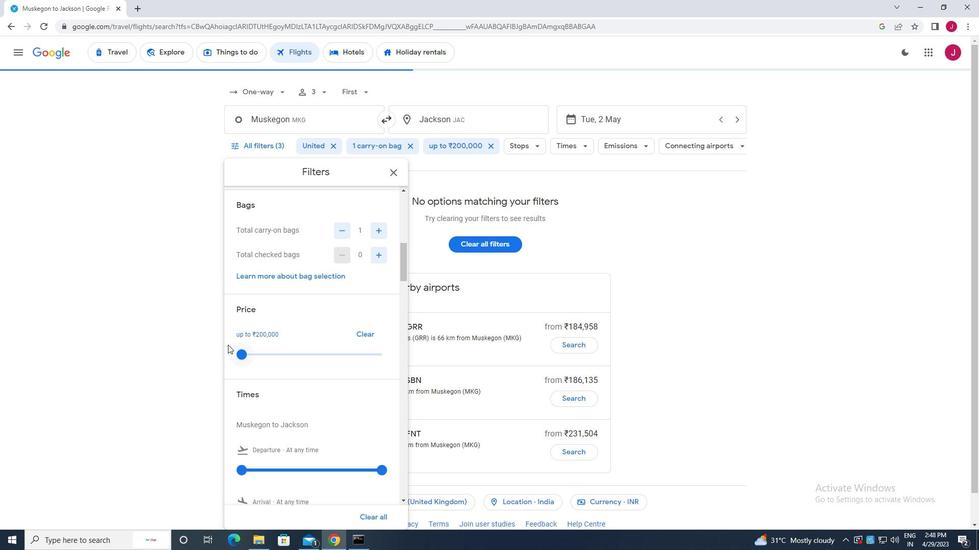 
Action: Mouse scrolled (294, 354) with delta (0, 0)
Screenshot: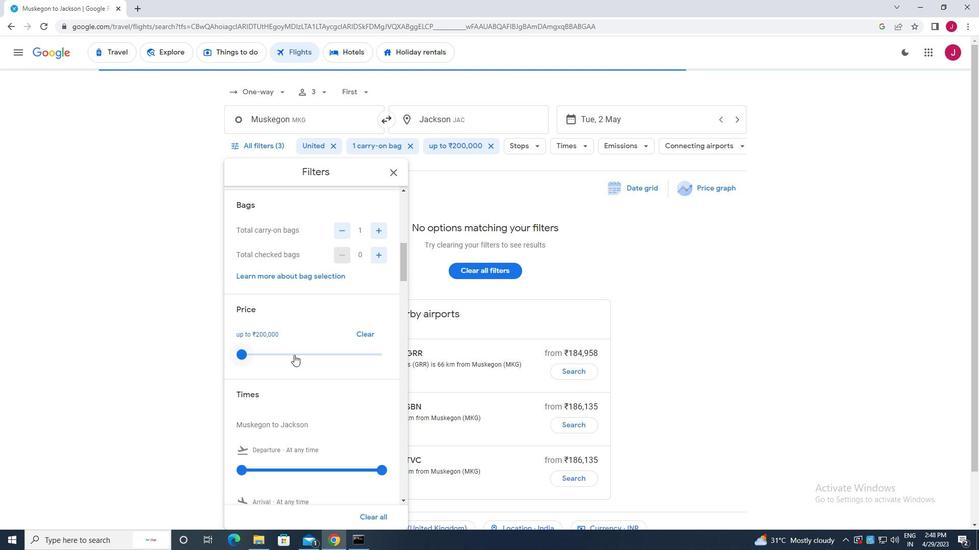 
Action: Mouse scrolled (294, 354) with delta (0, 0)
Screenshot: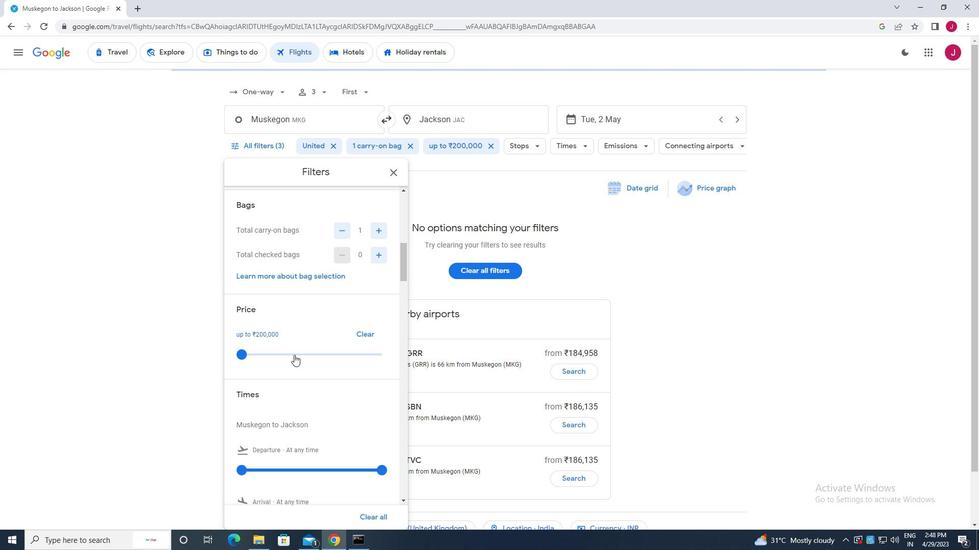 
Action: Mouse scrolled (294, 354) with delta (0, 0)
Screenshot: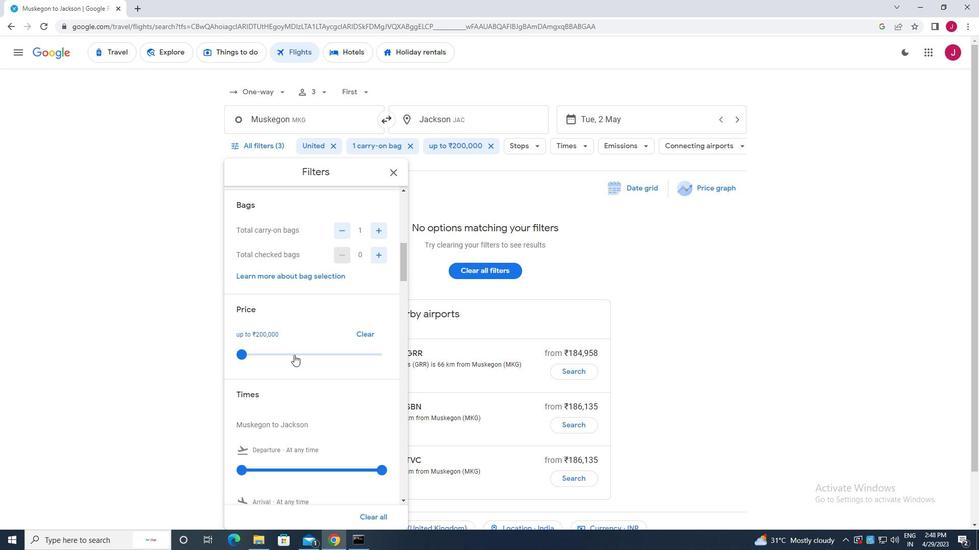 
Action: Mouse moved to (241, 320)
Screenshot: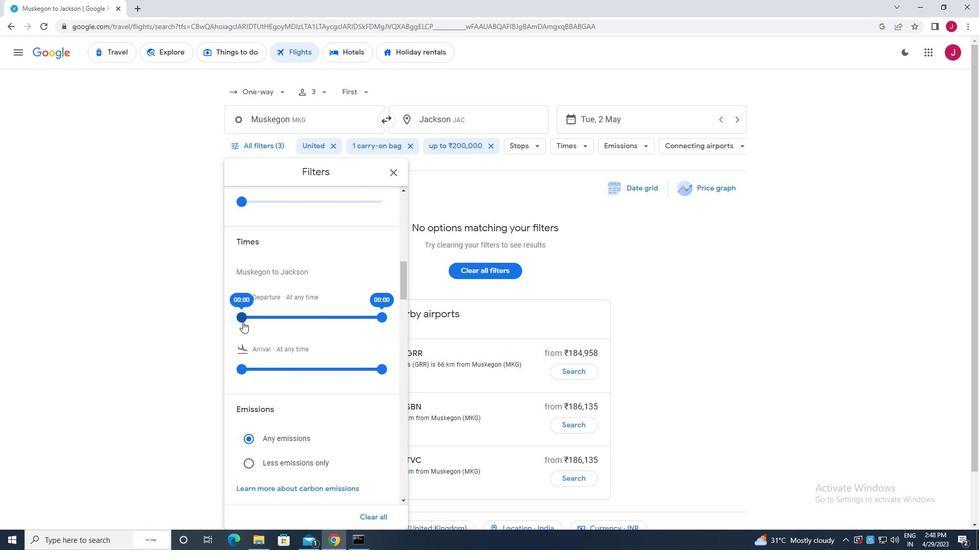 
Action: Mouse pressed left at (241, 320)
Screenshot: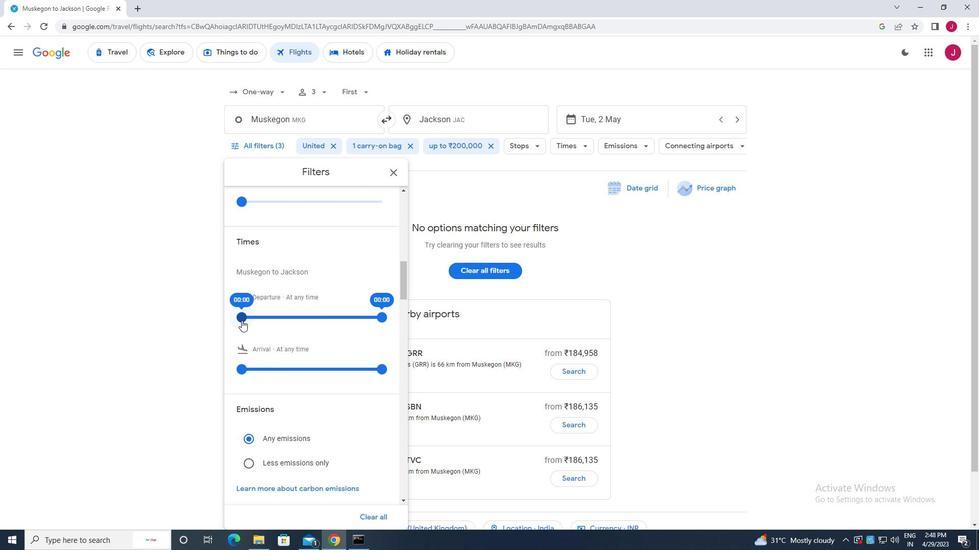 
Action: Mouse moved to (380, 319)
Screenshot: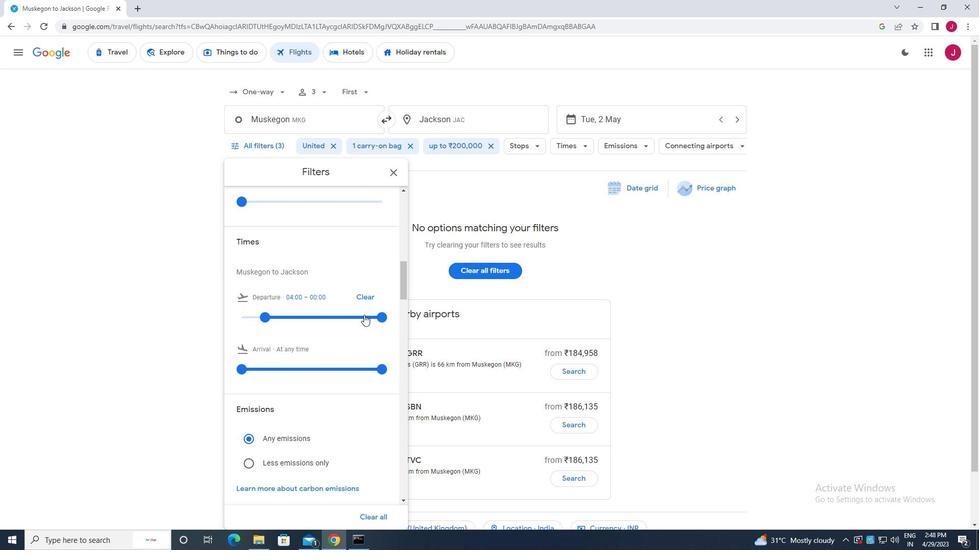 
Action: Mouse pressed left at (380, 319)
Screenshot: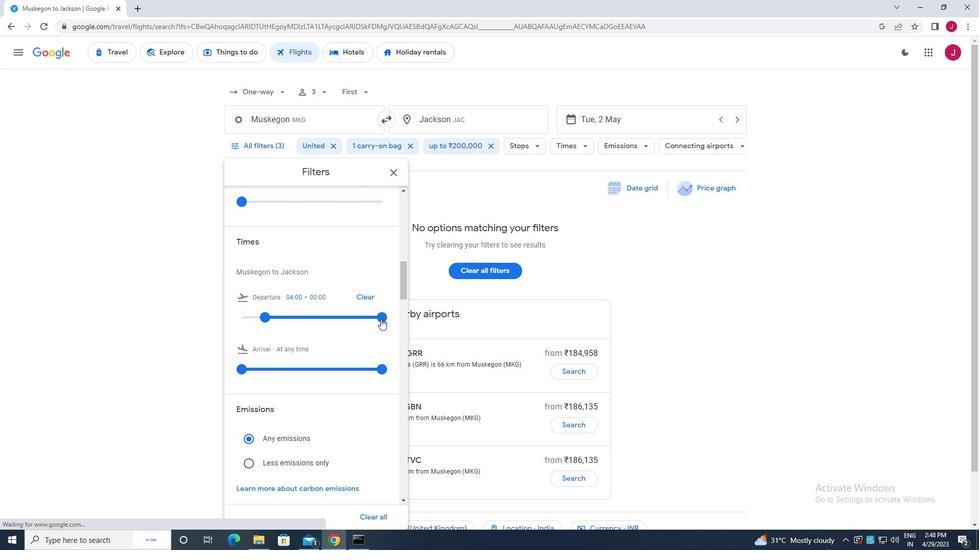 
Action: Mouse moved to (392, 172)
Screenshot: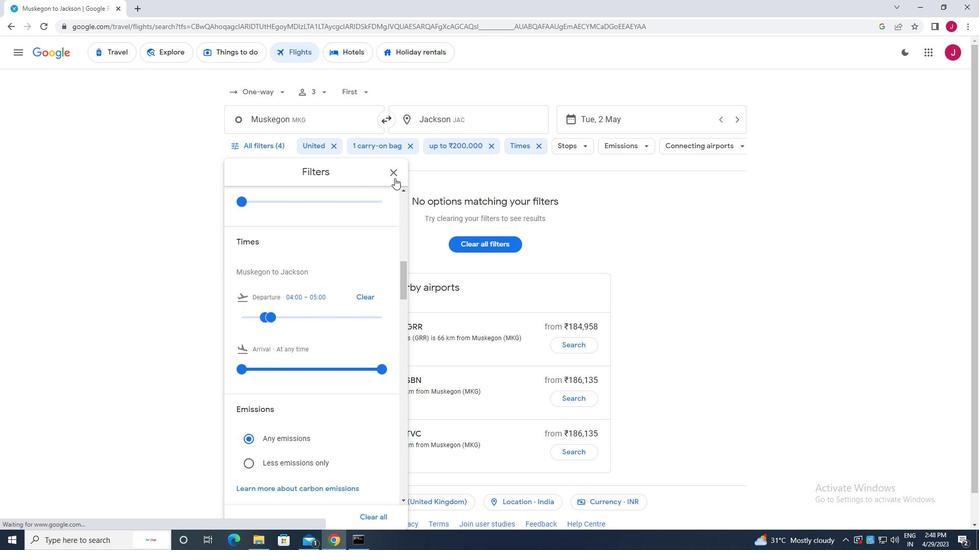 
Action: Mouse pressed left at (392, 172)
Screenshot: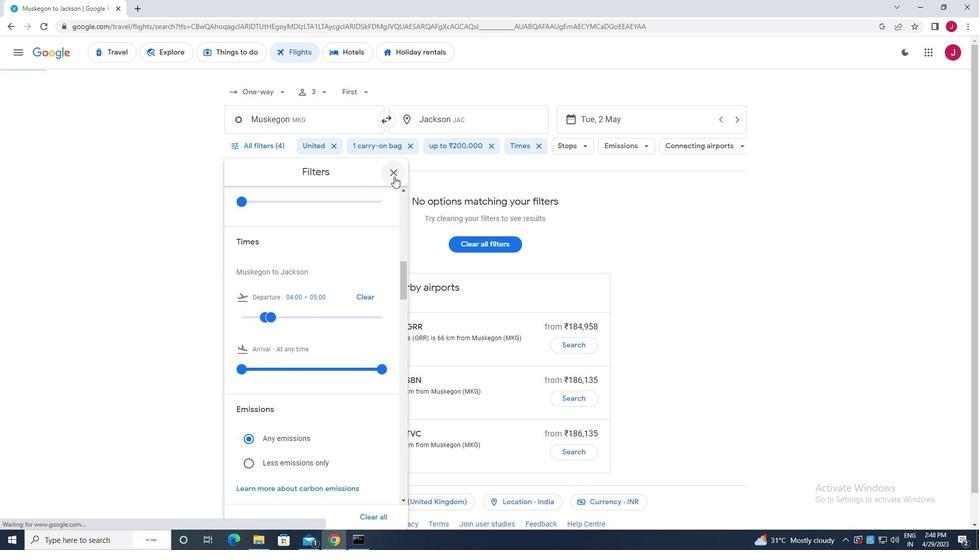 
Action: Mouse moved to (381, 176)
Screenshot: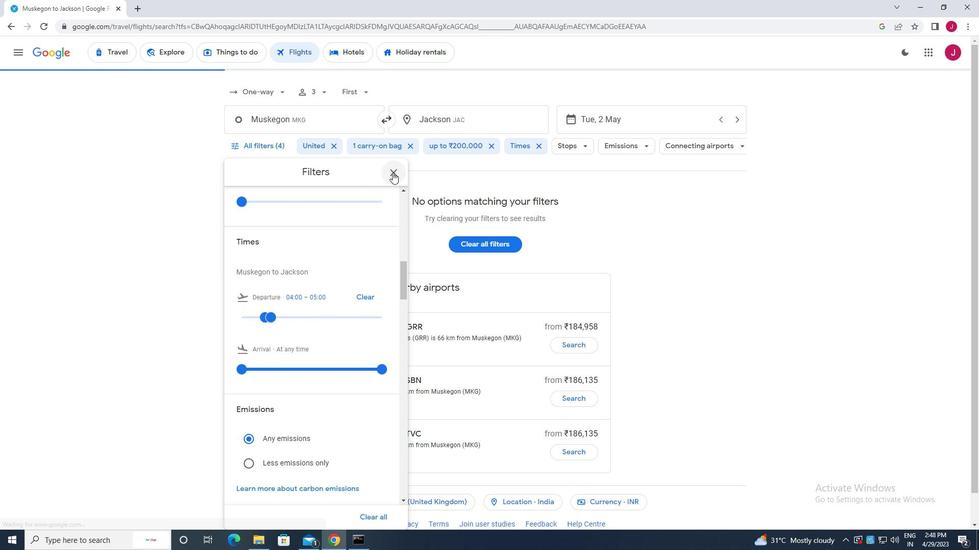 
Action: Key pressed <Key.f5>
Screenshot: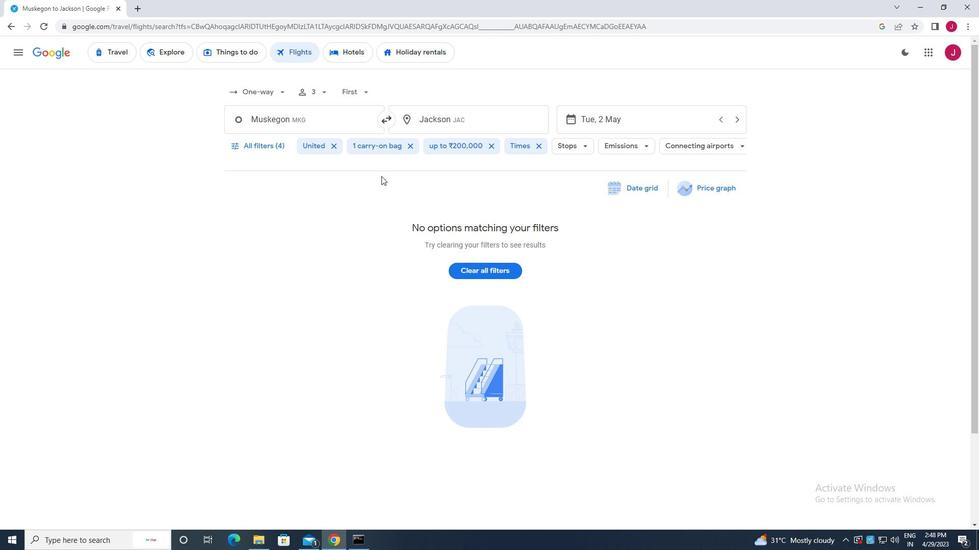 
